 Task: Create new contact,   with mail id: 'DelilahJones@valeo.com', first name: 'Delilah', Last name: 'Jones', Job Title: Operations Coordinator, Phone number (617) 555-9012. Change life cycle stage to  'Lead' and lead status to 'New'. Add new company to the associated contact: www.fortum.in_x000D_
 and type: Prospect. Logged in from softage.1@softage.net
Action: Mouse moved to (83, 60)
Screenshot: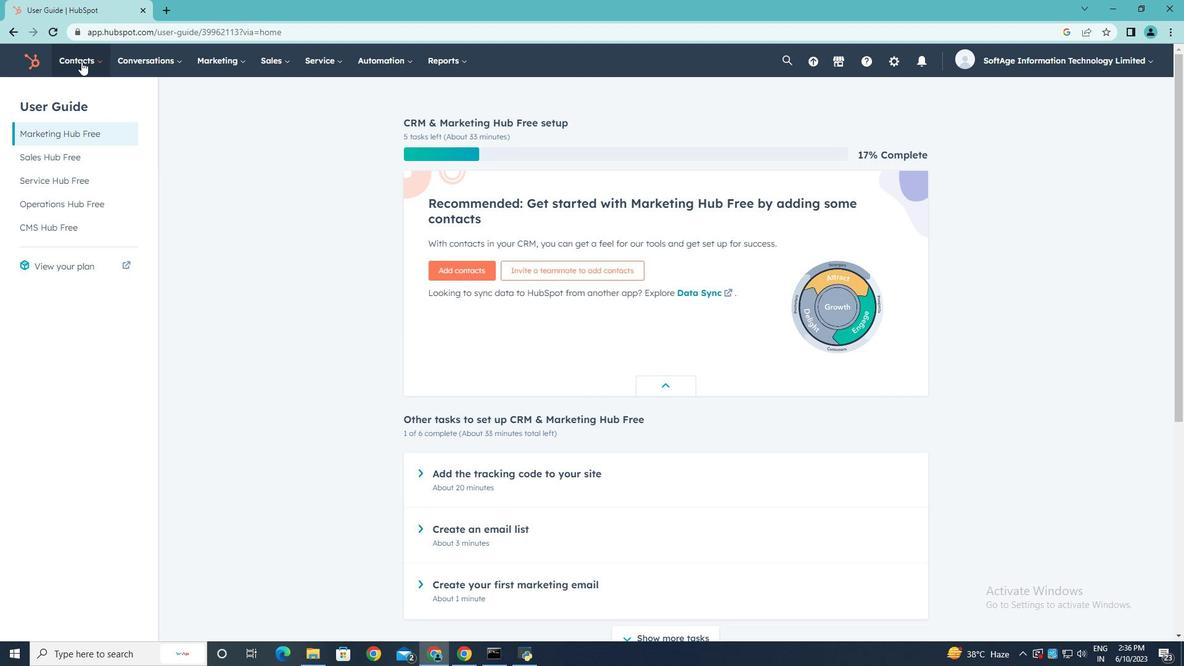 
Action: Mouse pressed left at (83, 60)
Screenshot: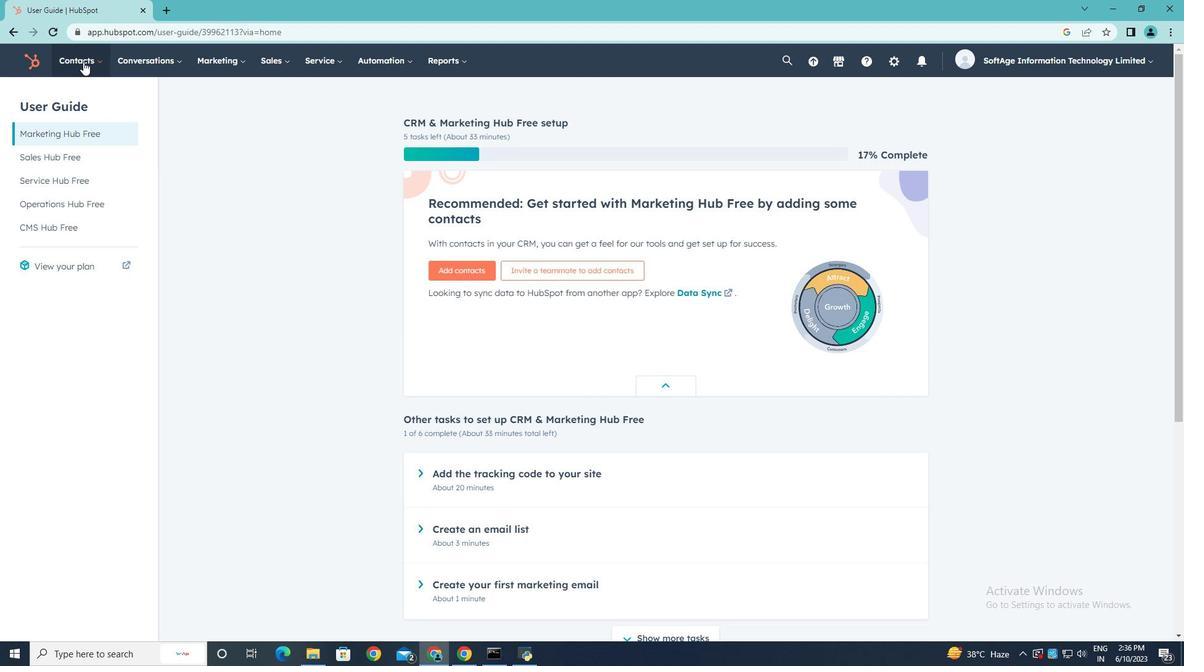 
Action: Mouse moved to (88, 92)
Screenshot: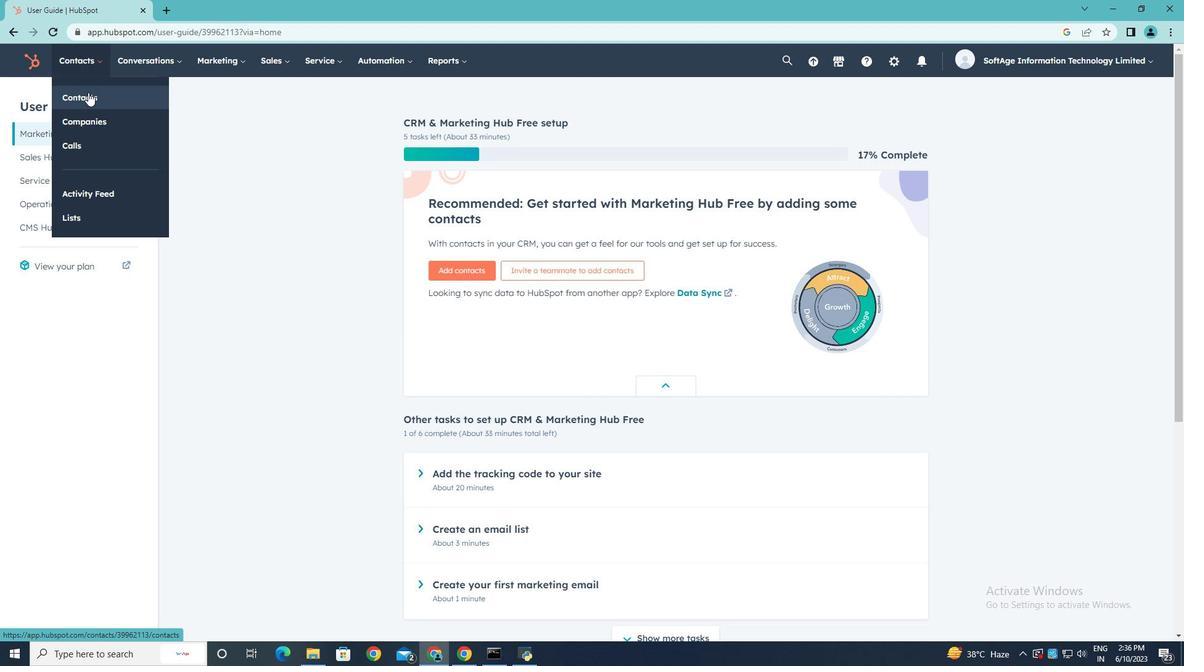 
Action: Mouse pressed left at (88, 92)
Screenshot: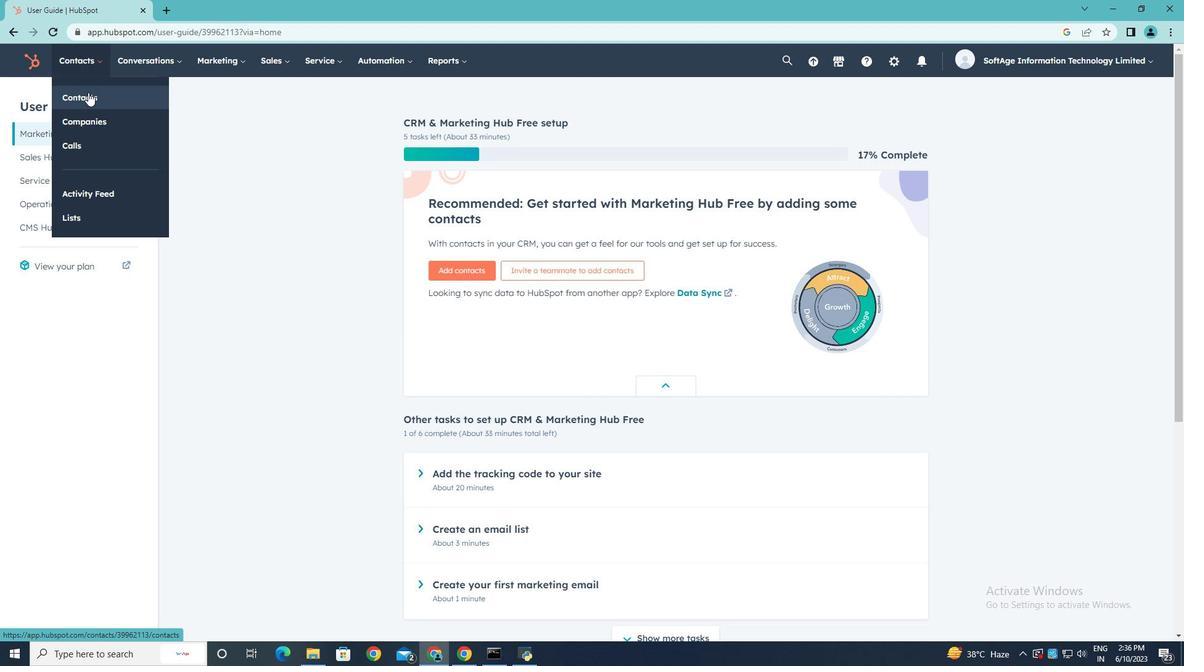 
Action: Mouse moved to (1121, 106)
Screenshot: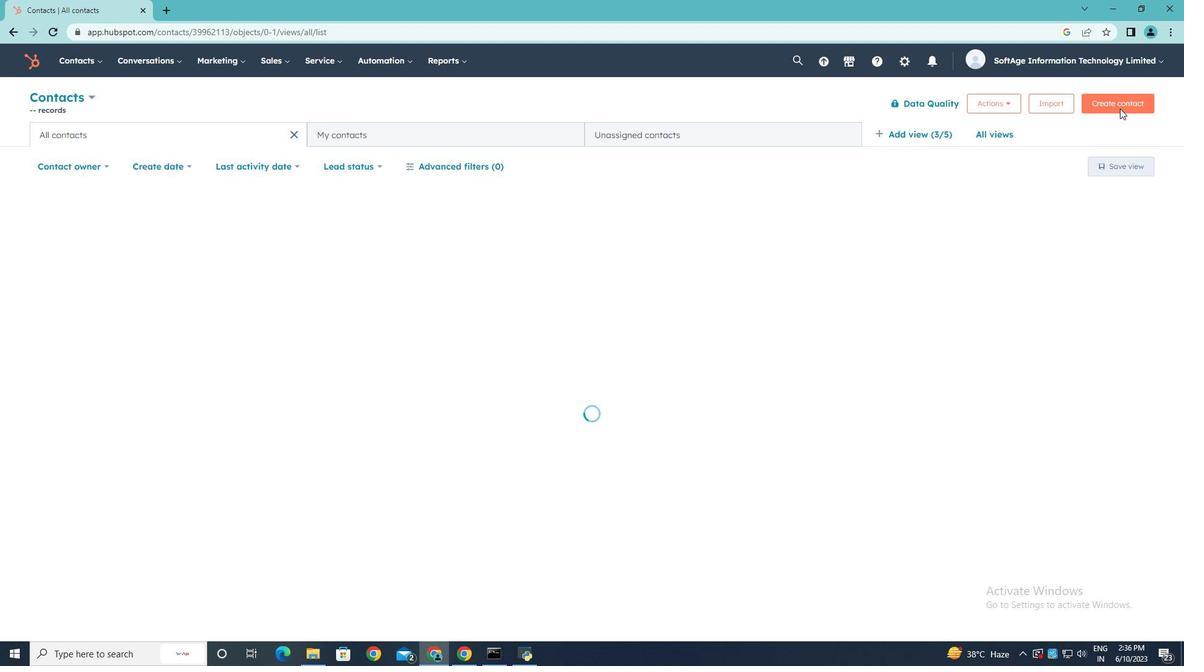
Action: Mouse pressed left at (1121, 106)
Screenshot: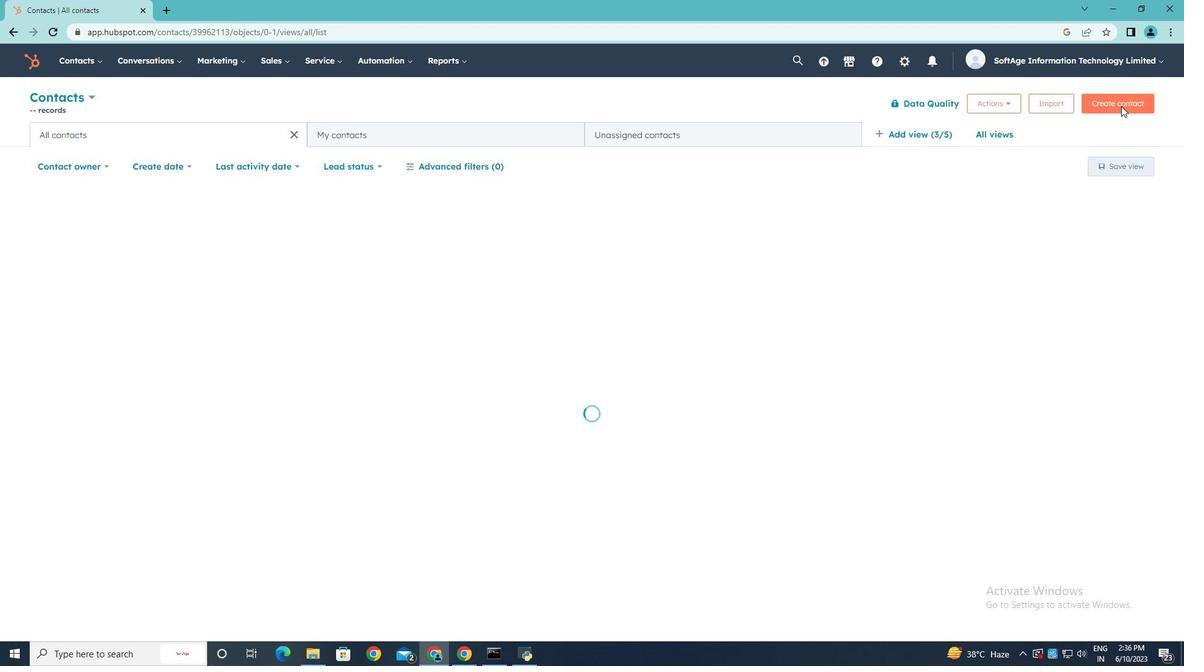
Action: Mouse moved to (890, 161)
Screenshot: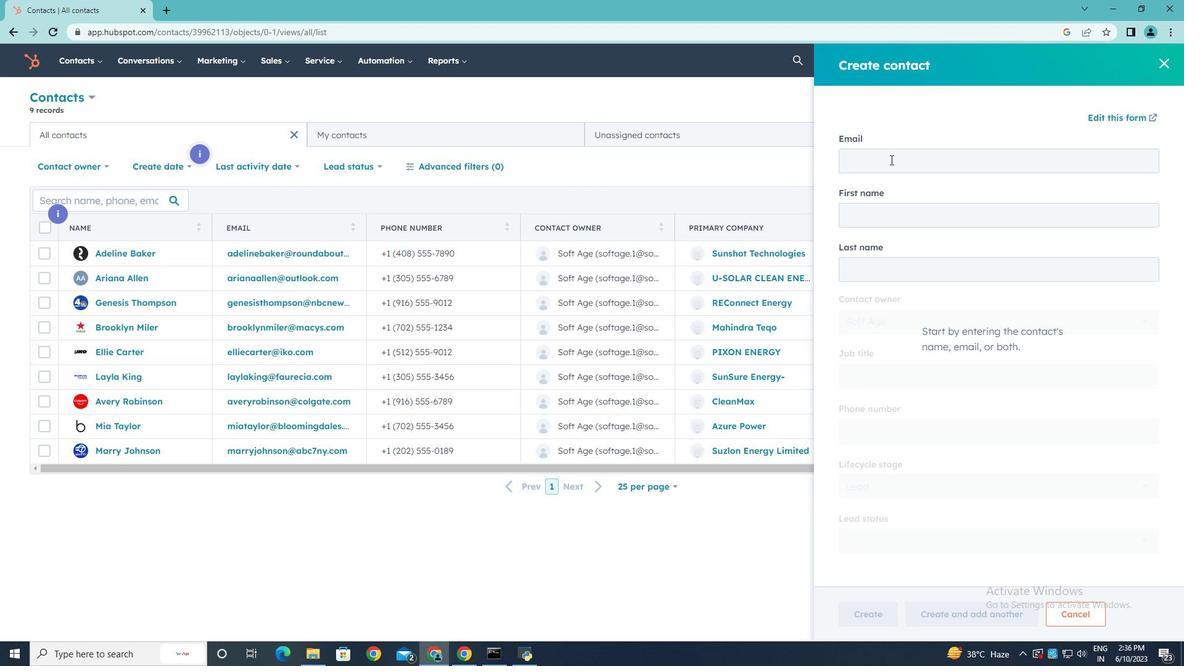 
Action: Mouse pressed left at (890, 161)
Screenshot: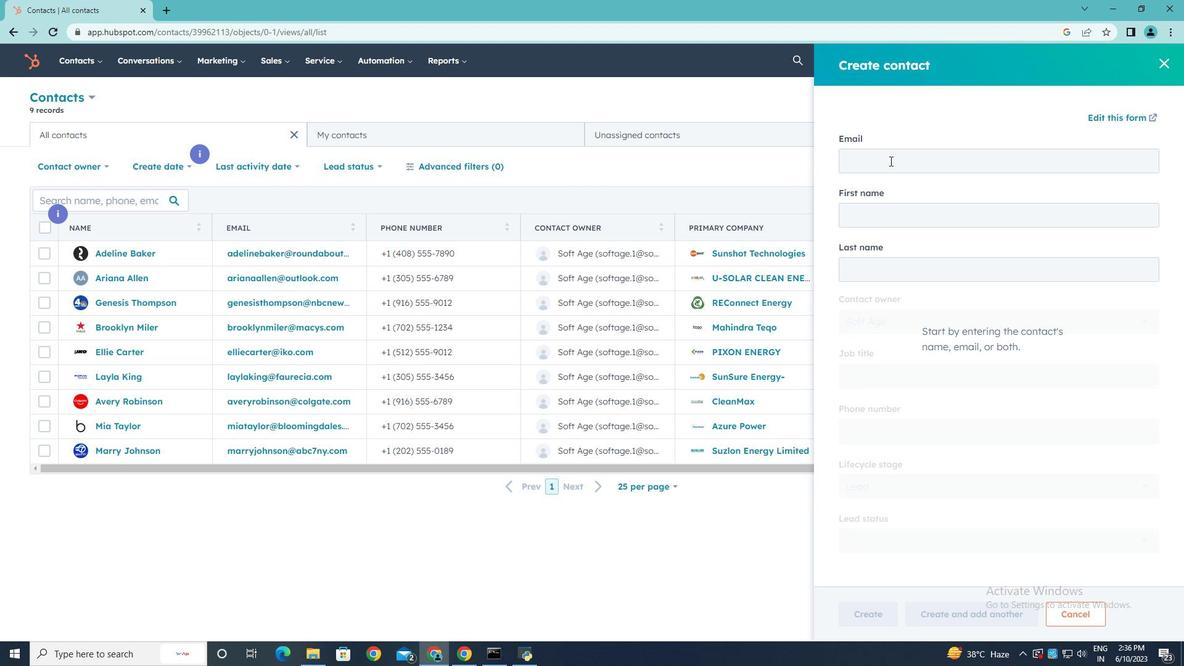 
Action: Key pressed <Key.shift>Delilah<Key.shift><Key.shift><Key.shift>Jones<Key.shift>@valeo.com
Screenshot: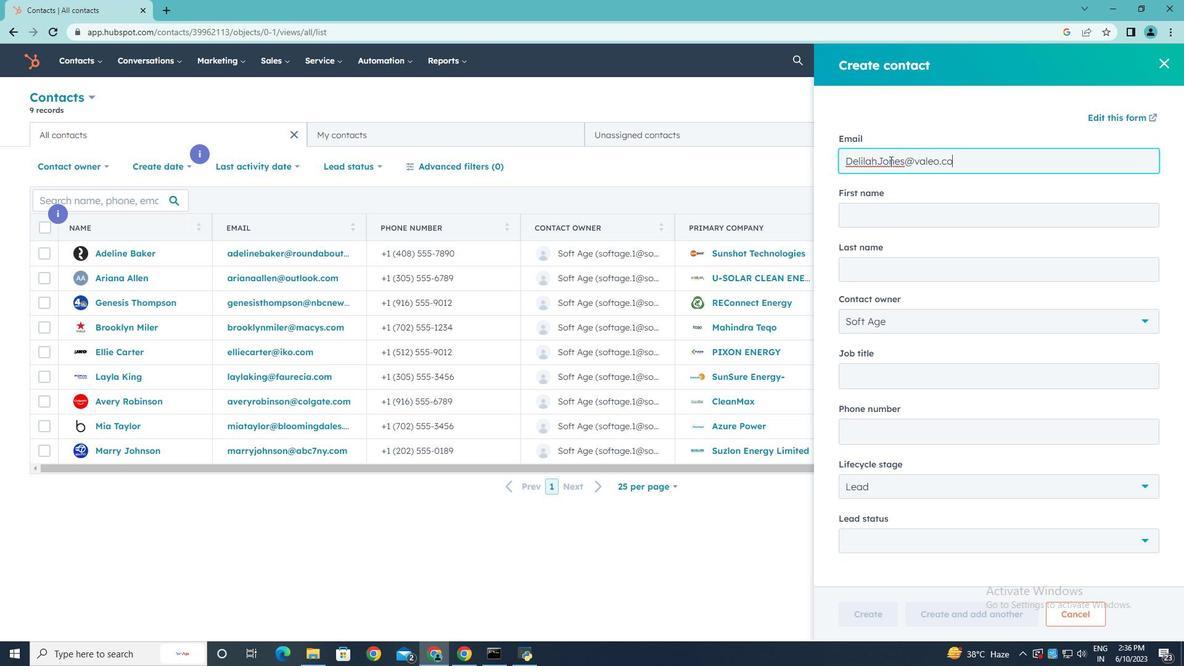 
Action: Mouse moved to (866, 211)
Screenshot: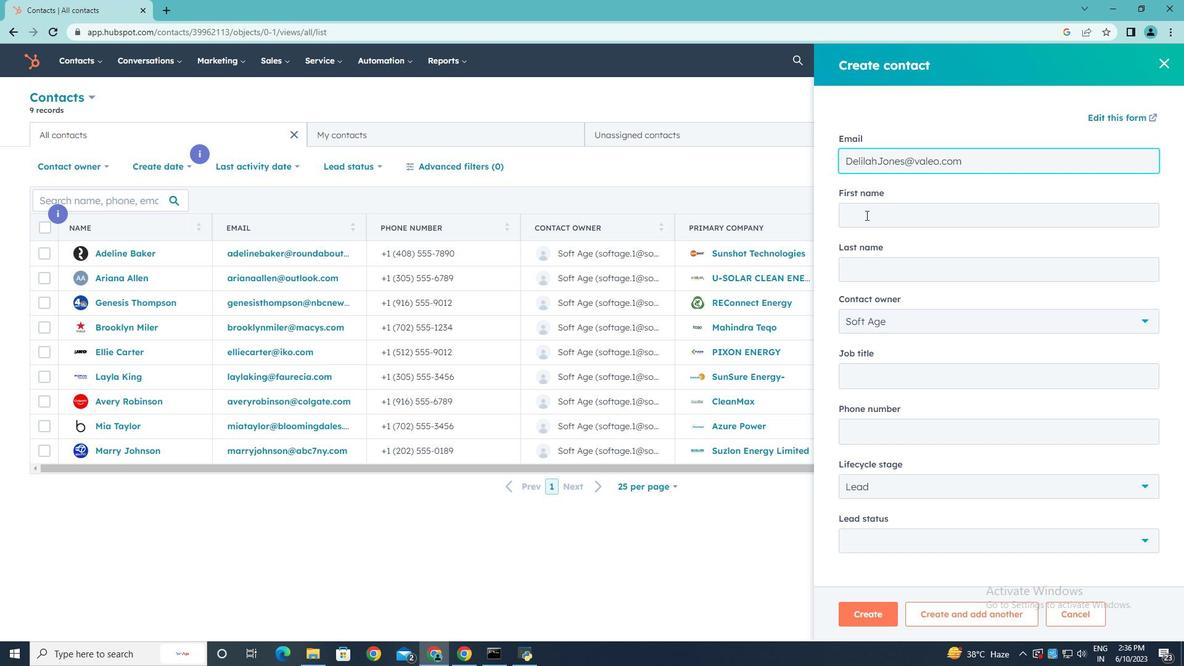 
Action: Mouse pressed left at (866, 211)
Screenshot: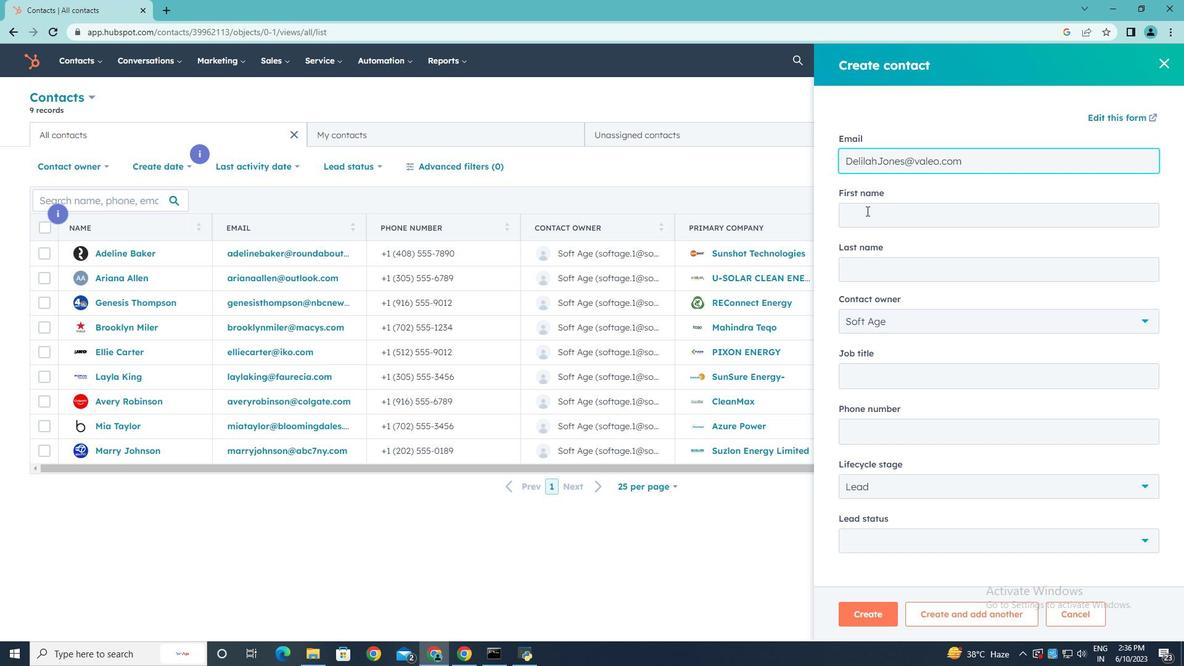 
Action: Key pressed <Key.shift>Delilah
Screenshot: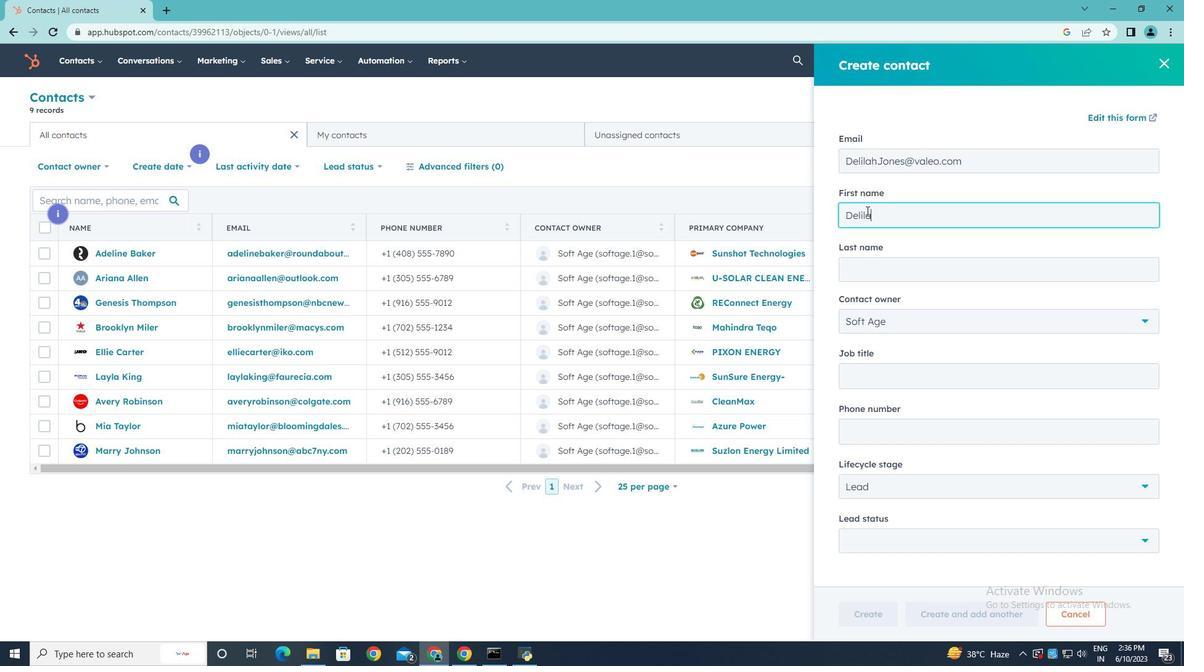 
Action: Mouse moved to (892, 270)
Screenshot: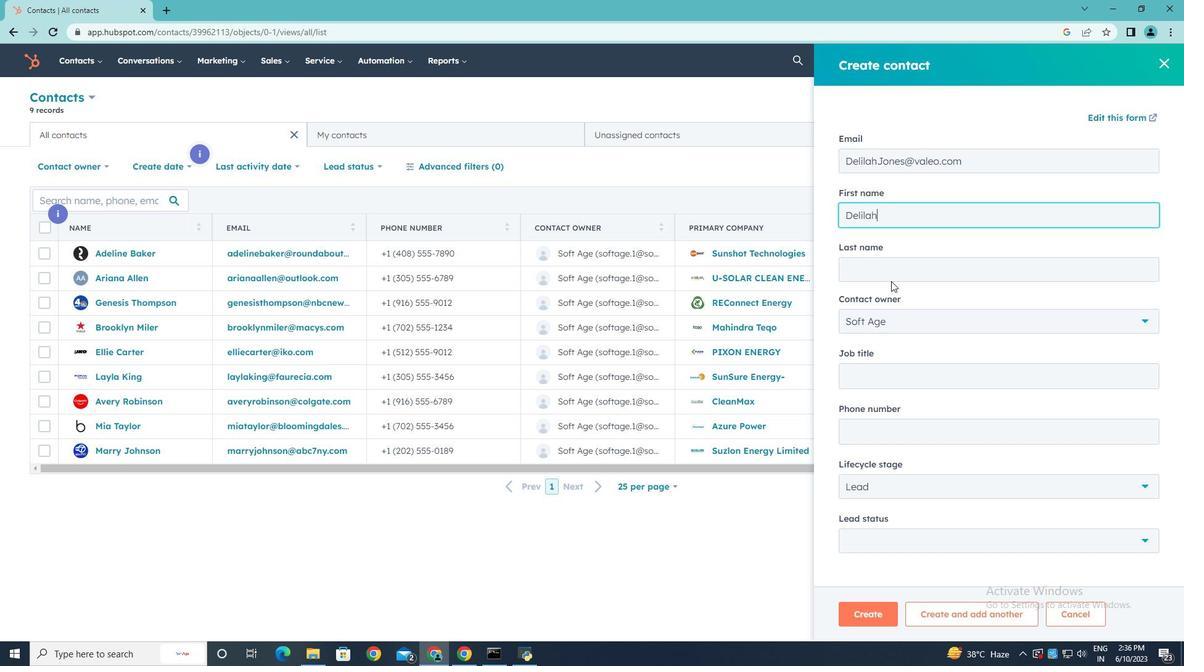 
Action: Mouse pressed left at (892, 270)
Screenshot: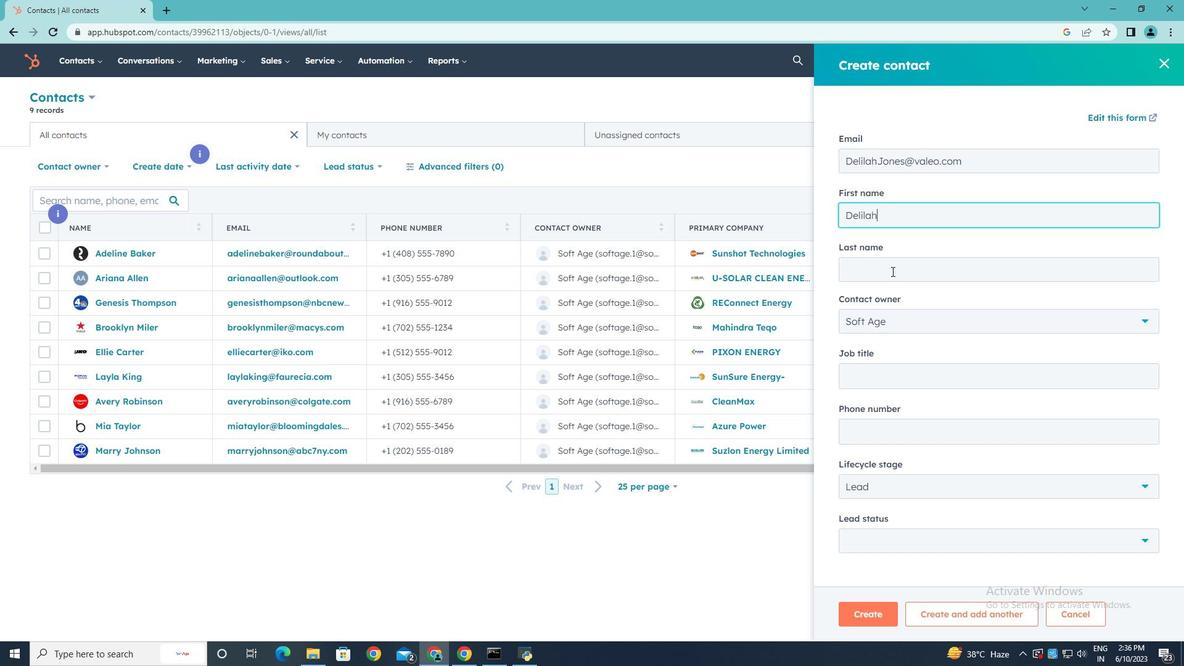 
Action: Key pressed <Key.shift>Jones
Screenshot: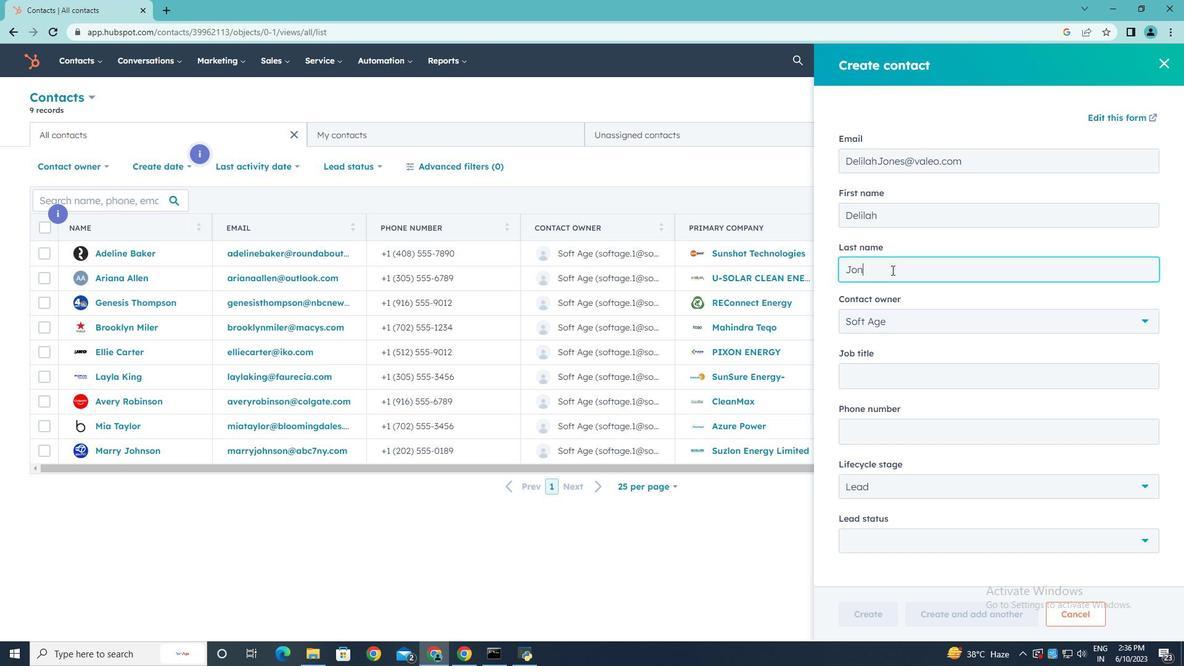 
Action: Mouse moved to (1047, 377)
Screenshot: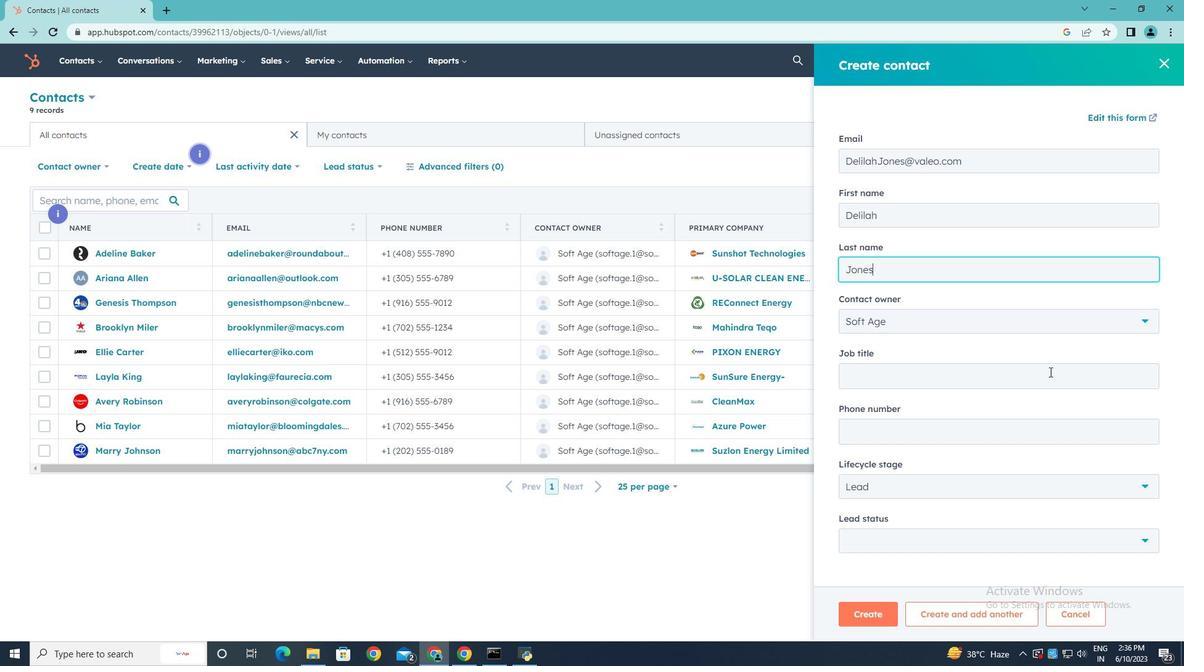 
Action: Mouse pressed left at (1047, 377)
Screenshot: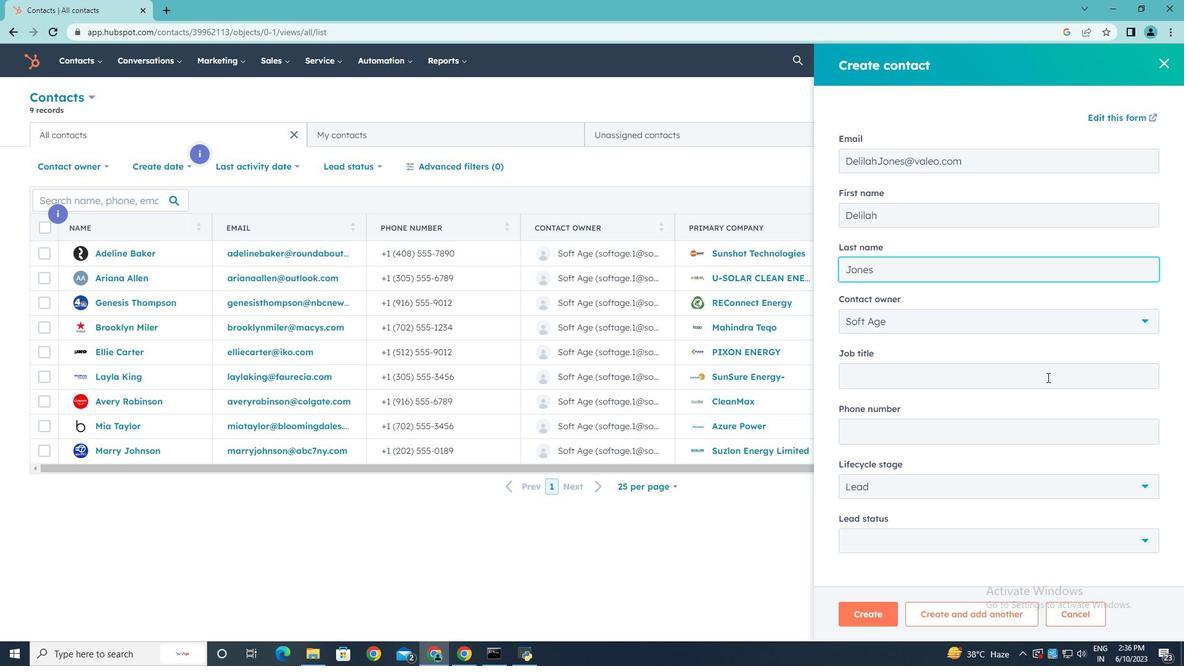 
Action: Key pressed <Key.shift><Key.shift><Key.shift><Key.shift><Key.shift><Key.shift><Key.shift><Key.shift><Key.shift><Key.shift><Key.shift><Key.shift><Key.shift>Operations<Key.space><Key.shift>Coordinator
Screenshot: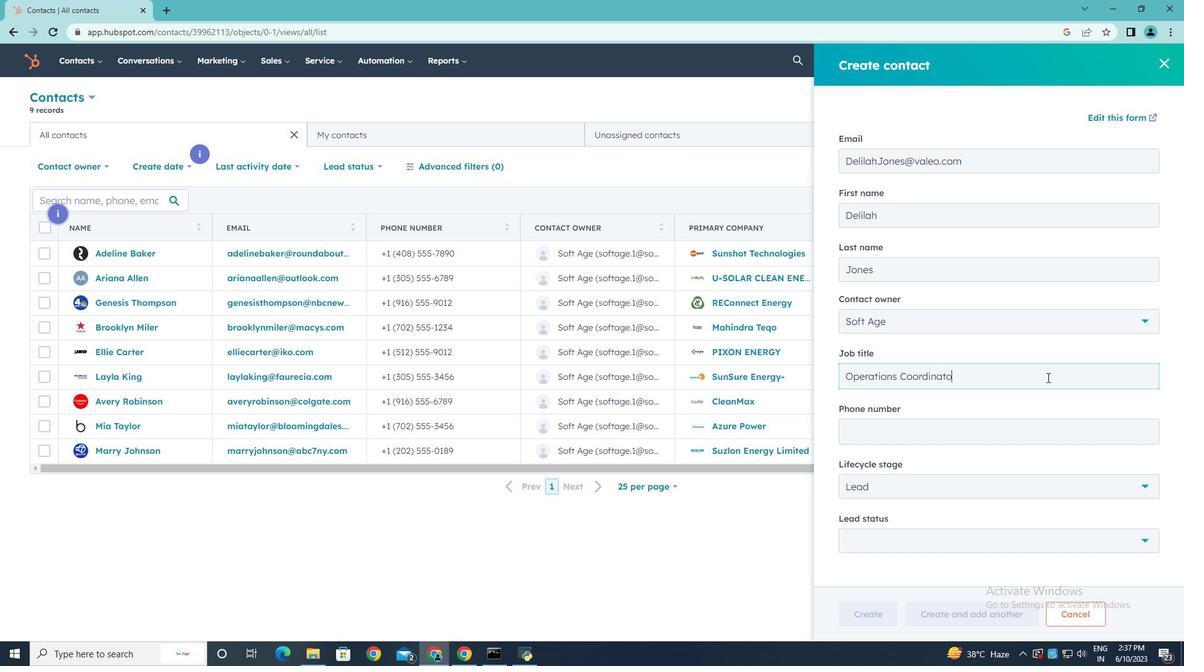 
Action: Mouse moved to (991, 434)
Screenshot: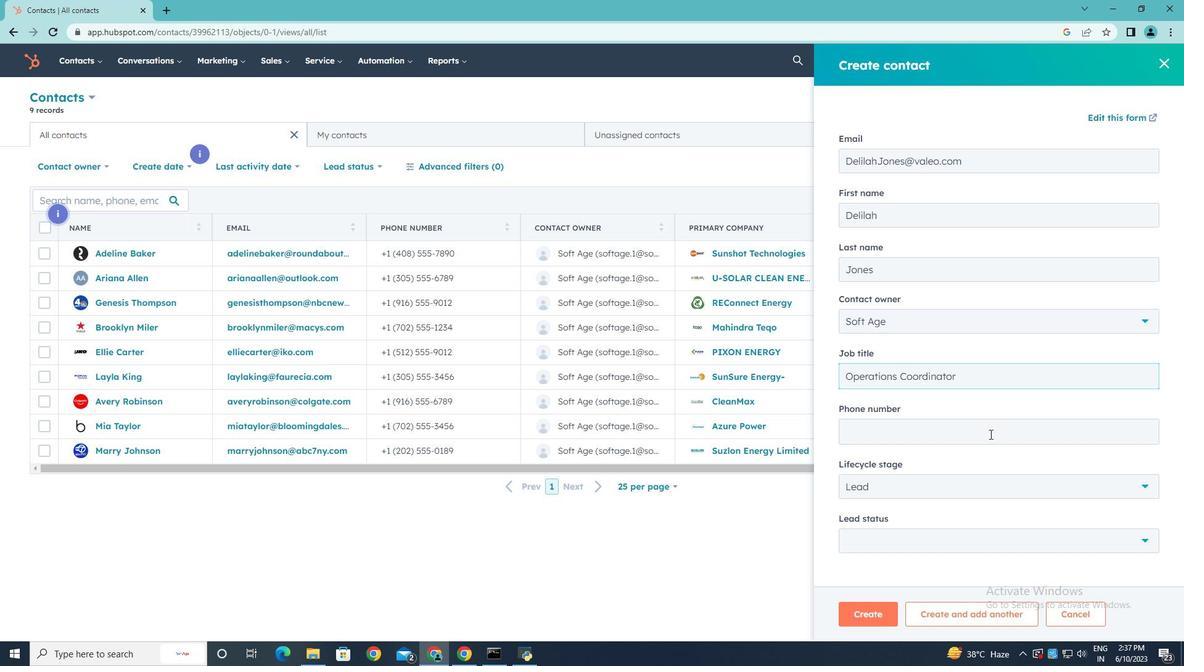 
Action: Mouse pressed left at (991, 434)
Screenshot: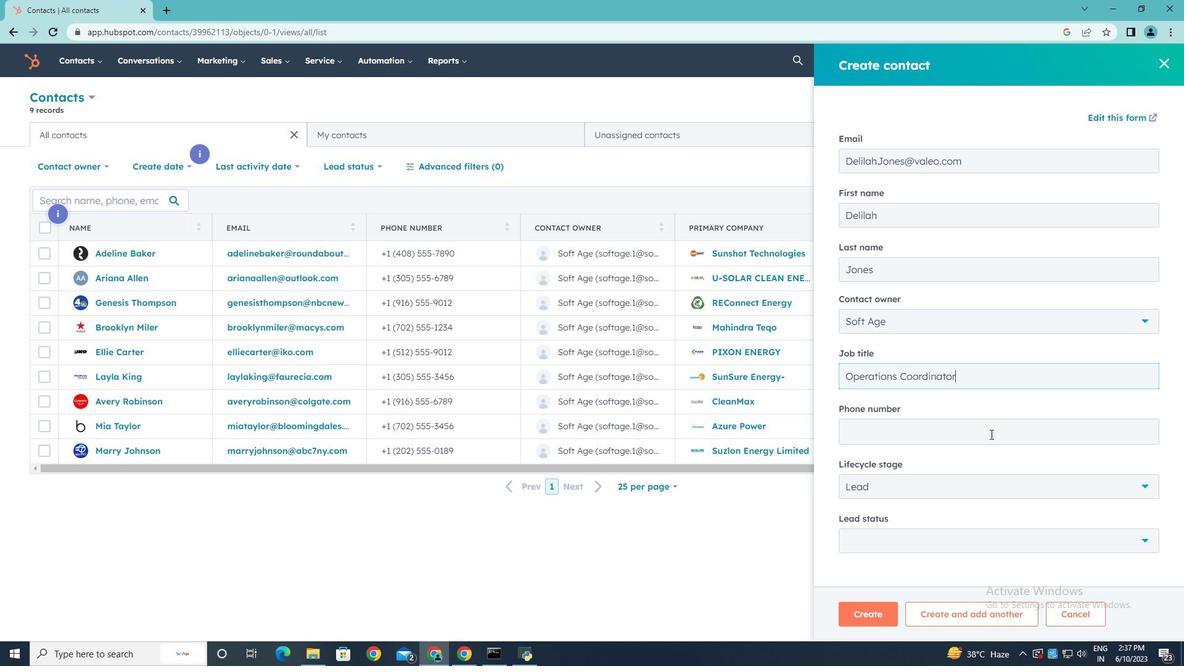 
Action: Key pressed 617555
Screenshot: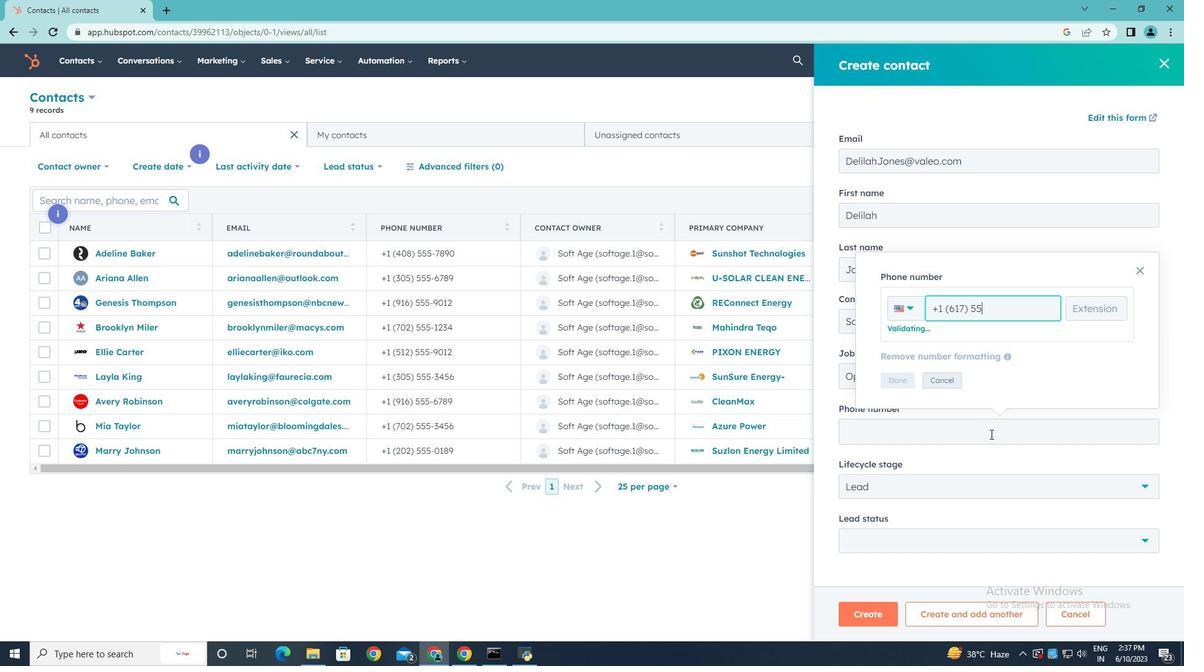 
Action: Mouse moved to (994, 433)
Screenshot: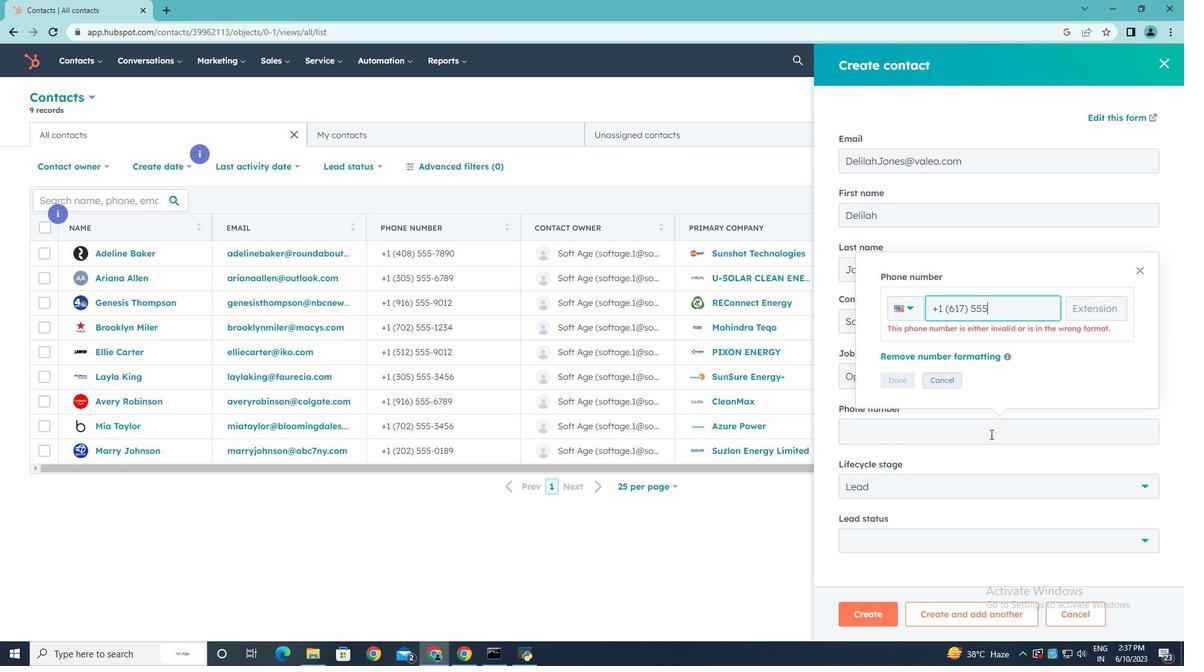 
Action: Key pressed 9012
Screenshot: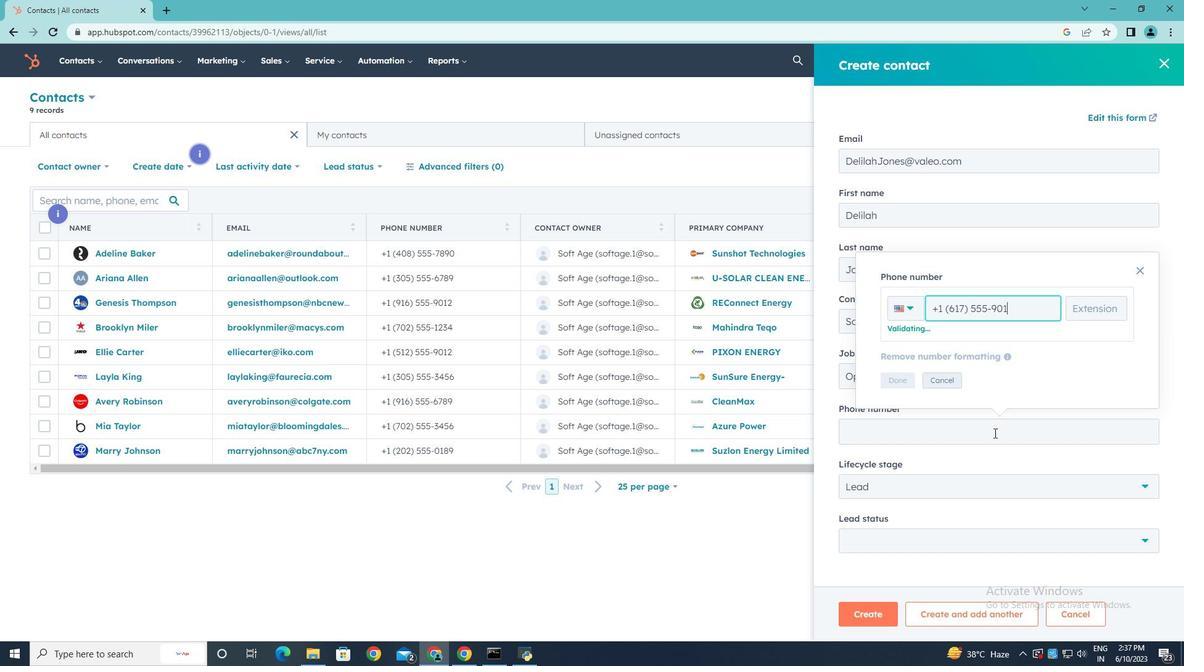 
Action: Mouse moved to (894, 381)
Screenshot: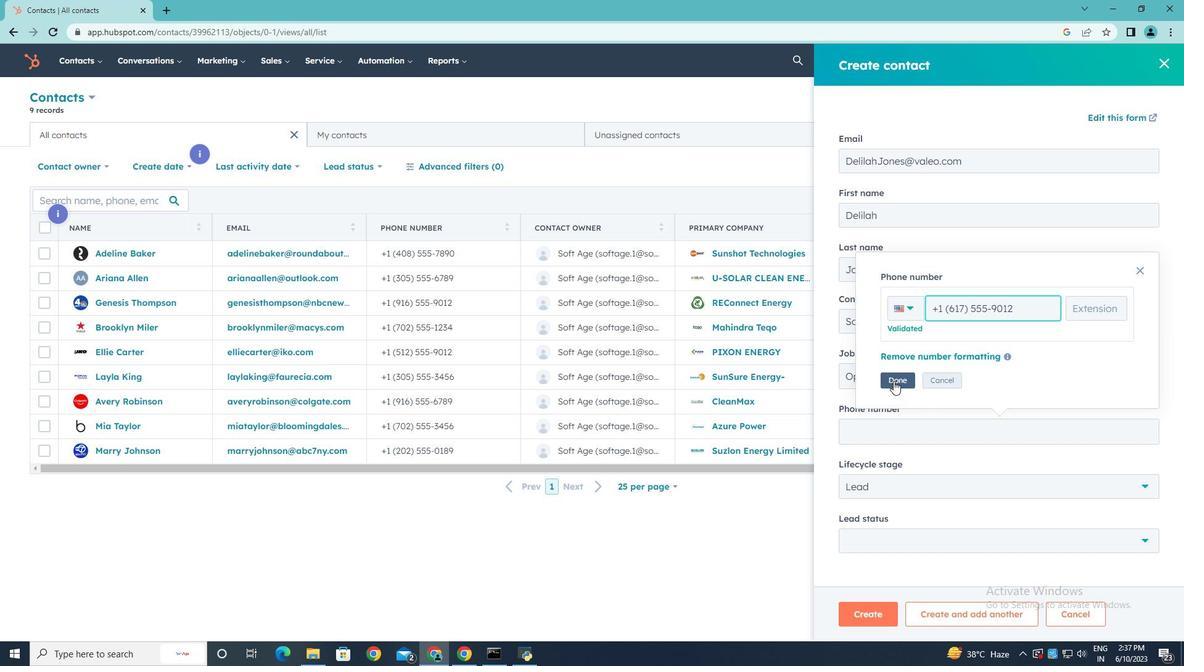 
Action: Mouse pressed left at (894, 381)
Screenshot: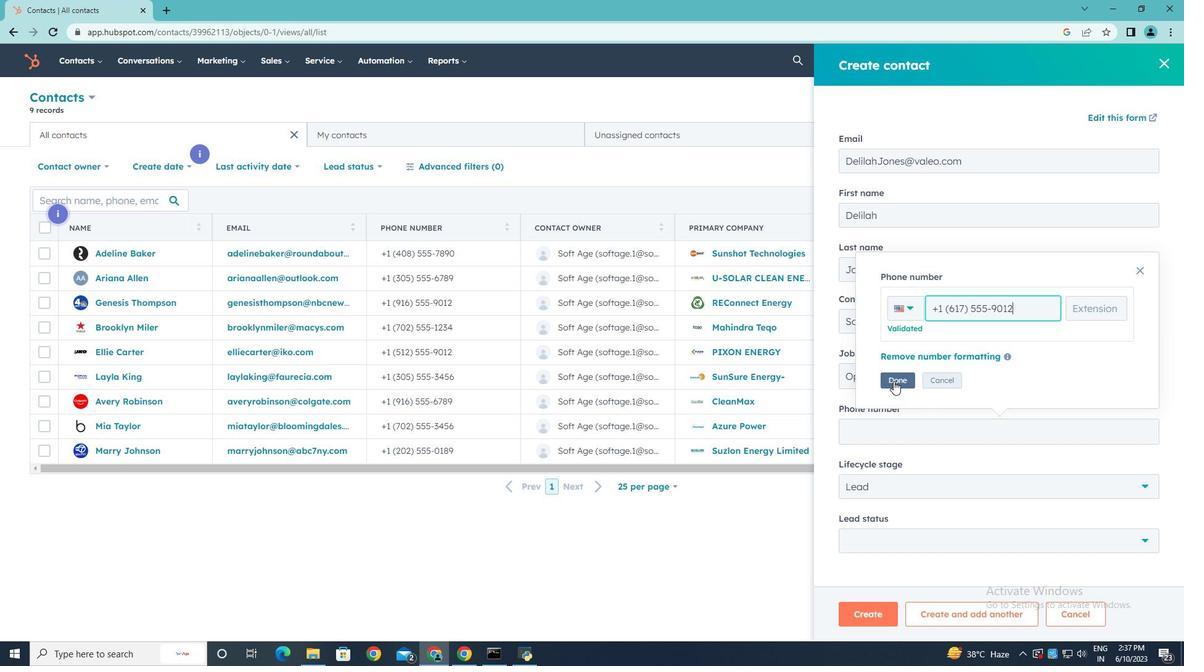 
Action: Mouse moved to (1088, 483)
Screenshot: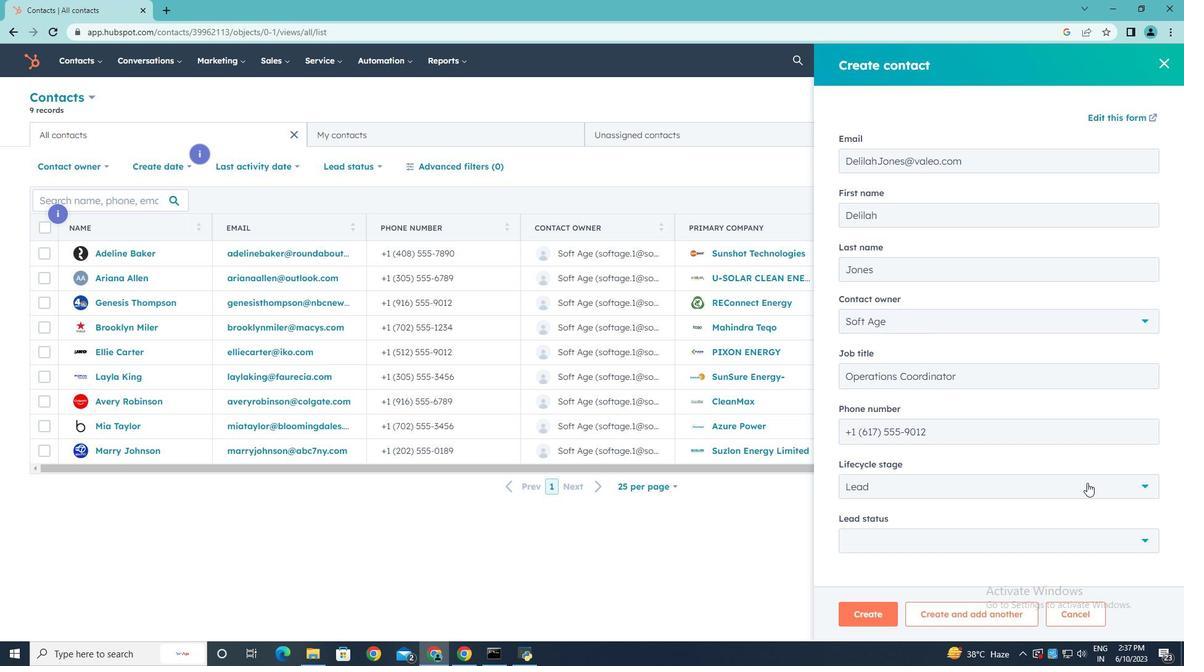 
Action: Mouse pressed left at (1088, 483)
Screenshot: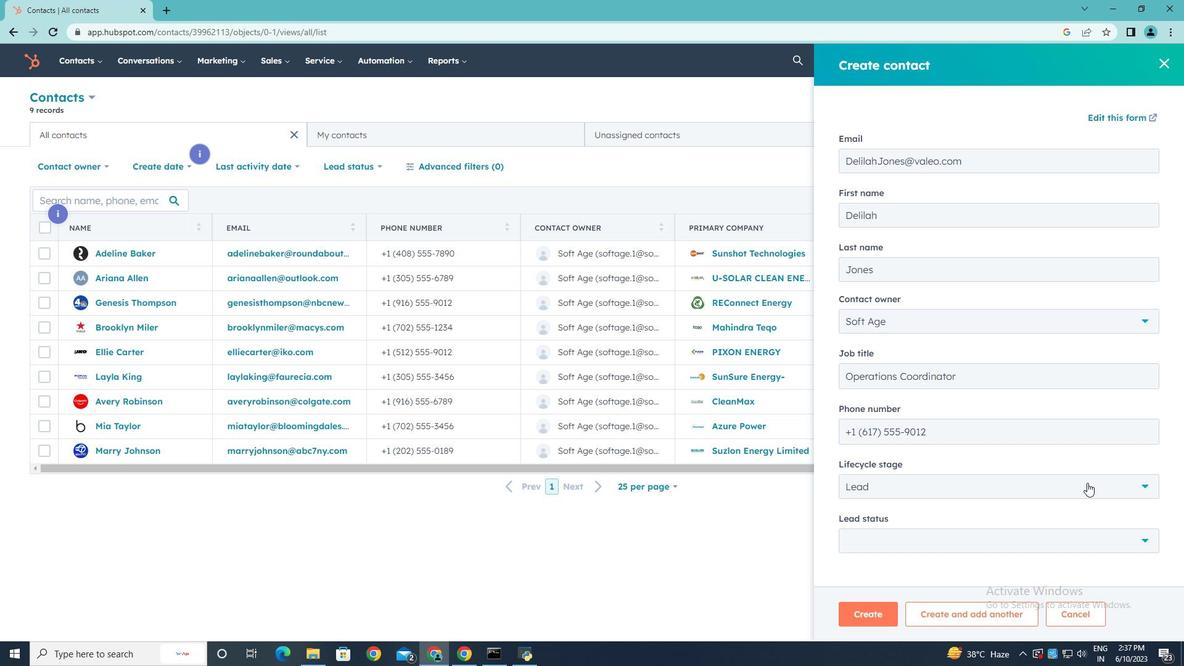 
Action: Mouse moved to (912, 368)
Screenshot: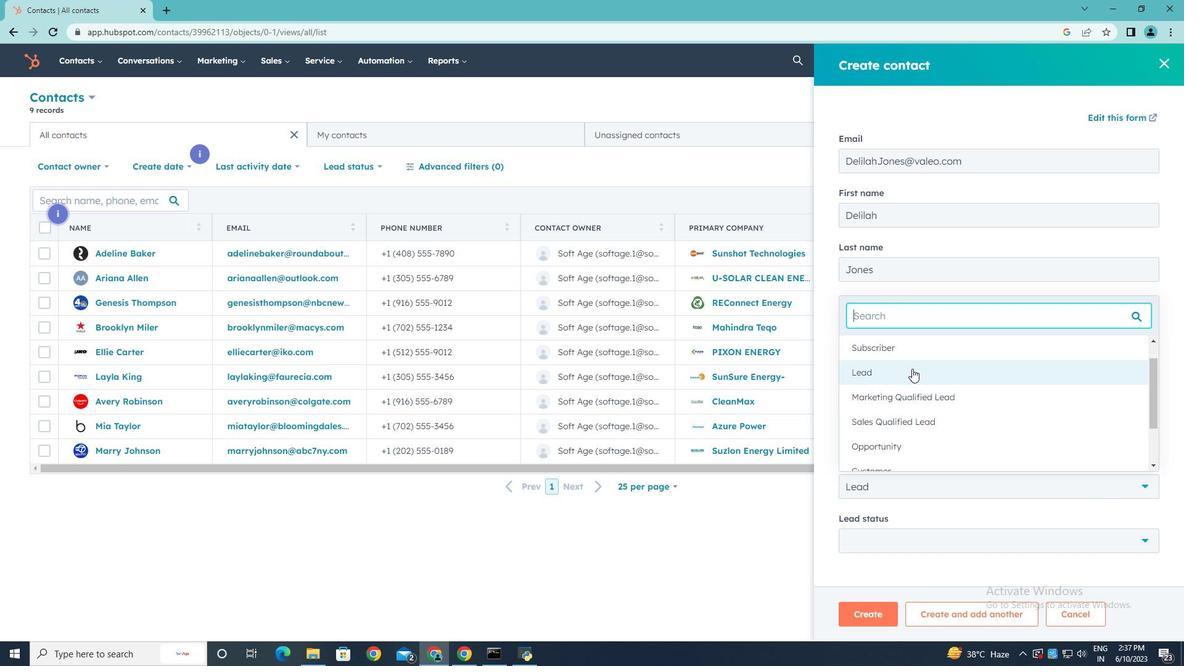 
Action: Mouse pressed left at (912, 368)
Screenshot: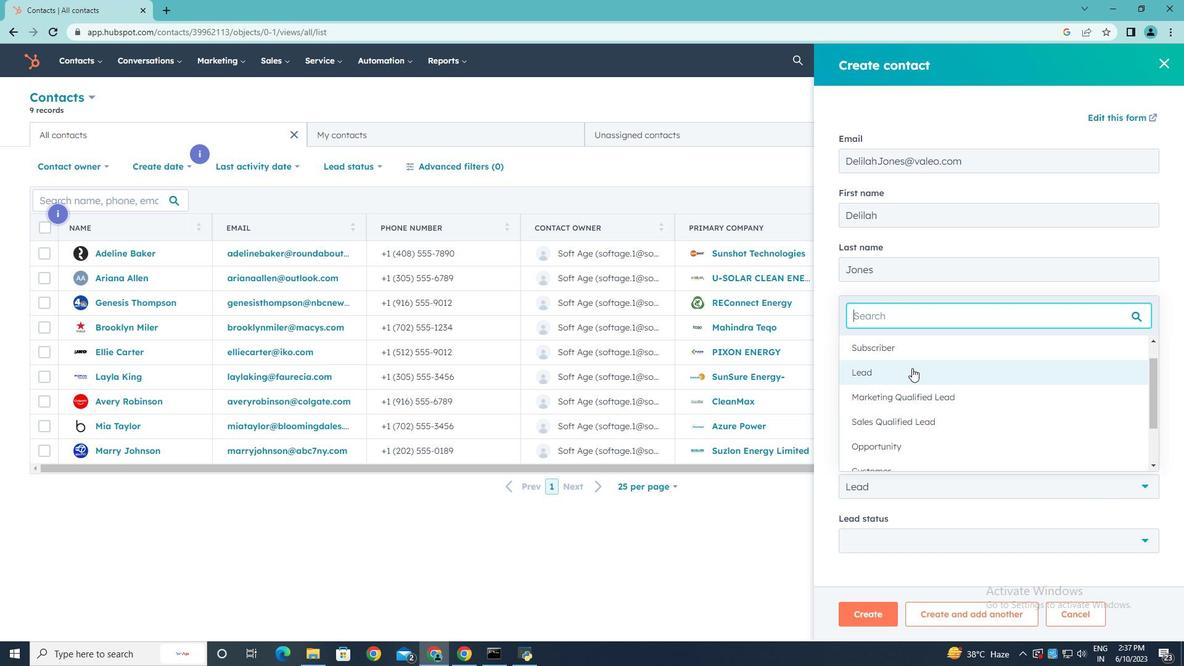 
Action: Mouse moved to (949, 473)
Screenshot: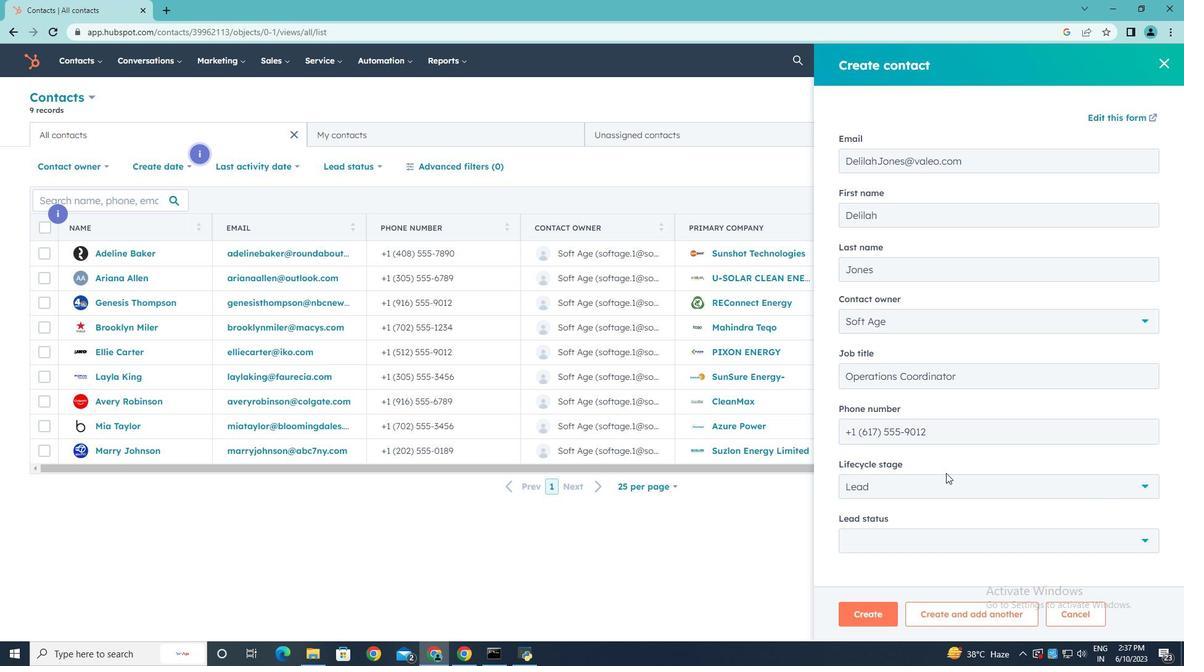 
Action: Mouse scrolled (949, 473) with delta (0, 0)
Screenshot: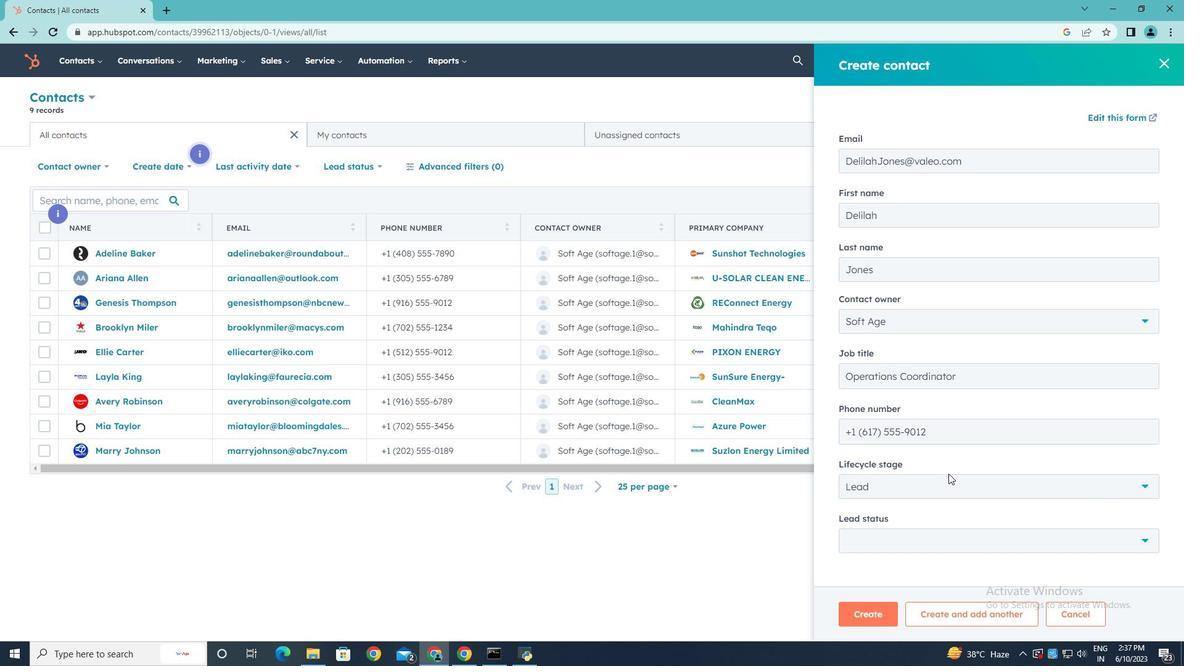 
Action: Mouse scrolled (949, 473) with delta (0, 0)
Screenshot: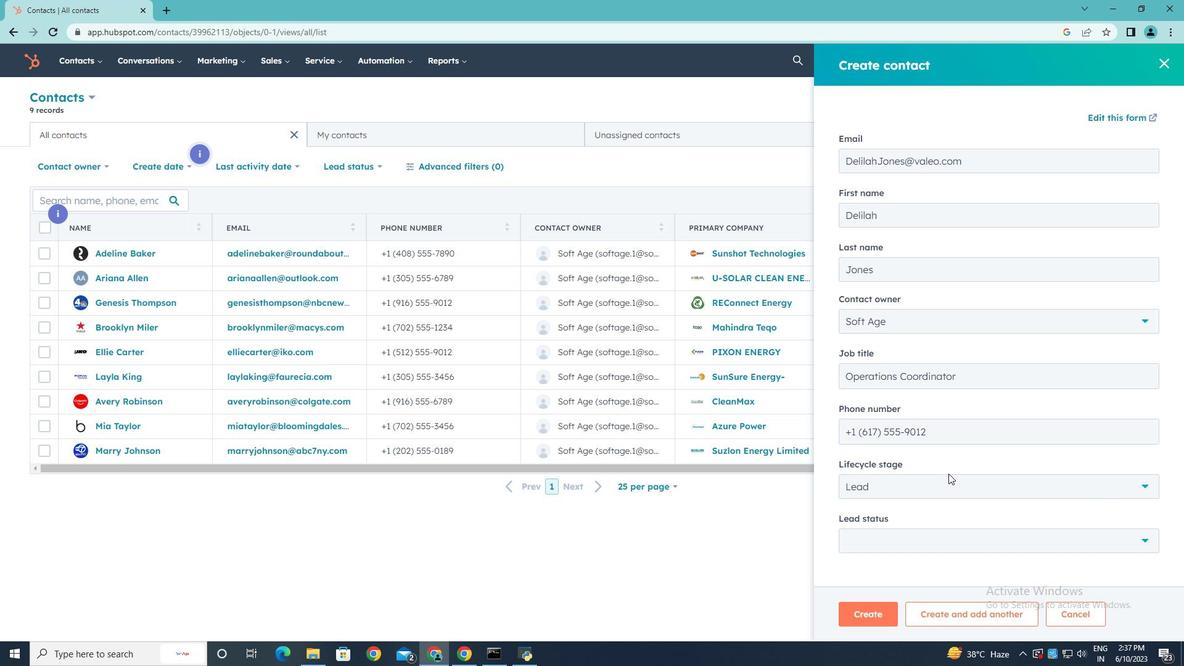 
Action: Mouse moved to (963, 539)
Screenshot: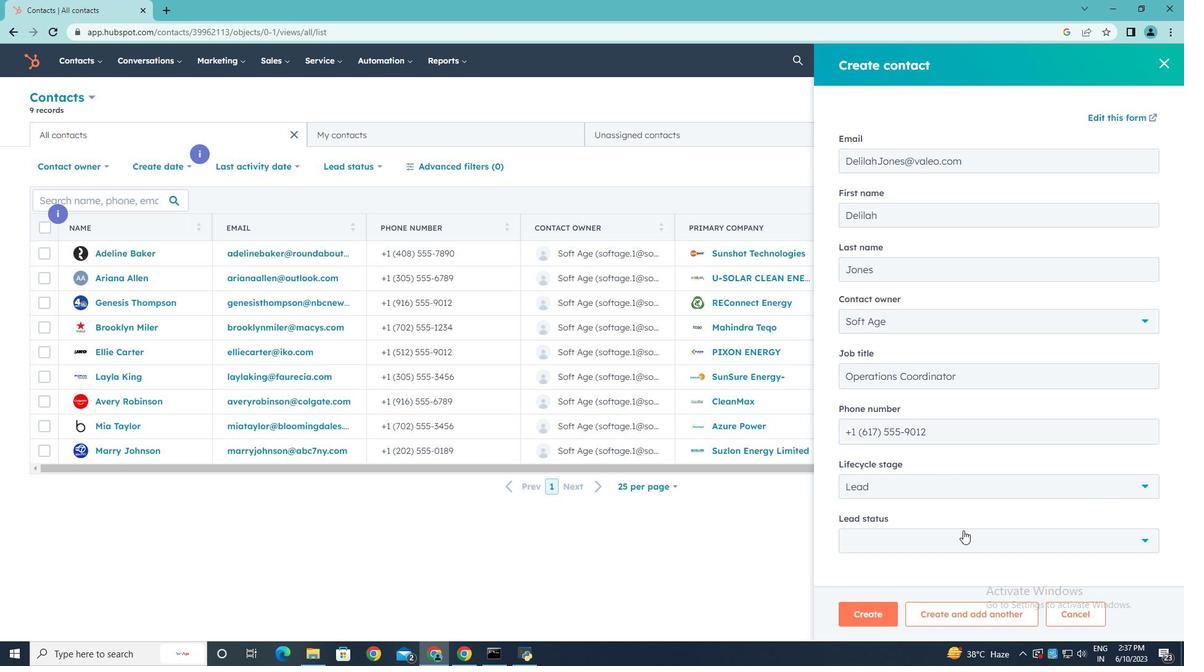 
Action: Mouse pressed left at (963, 539)
Screenshot: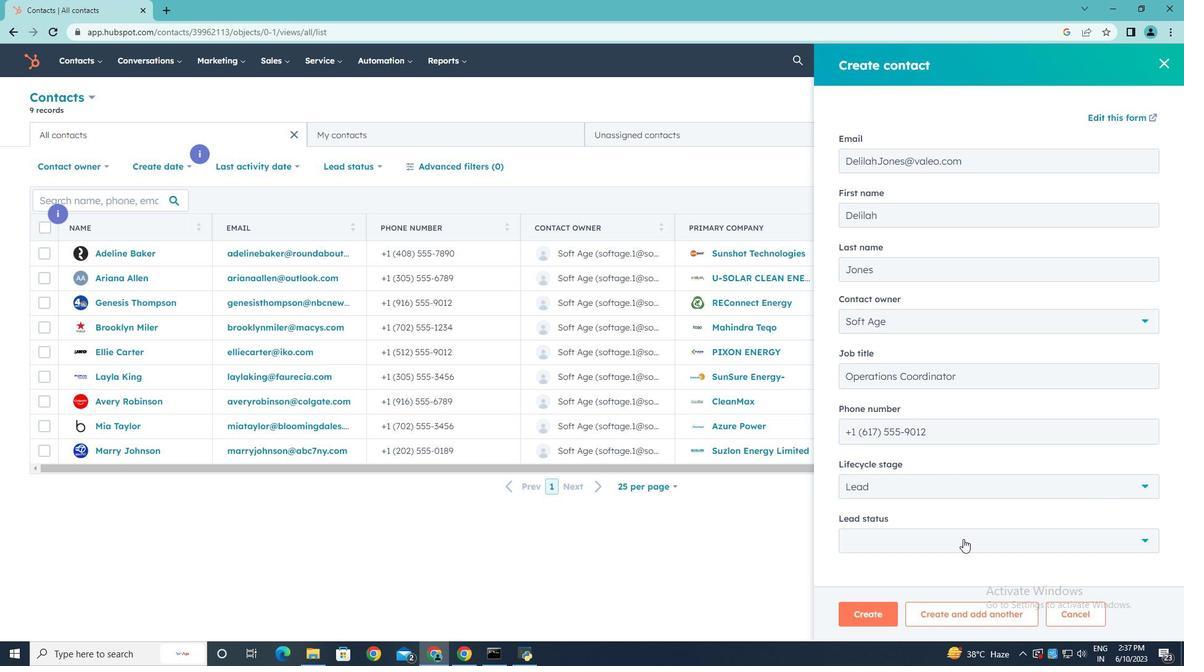 
Action: Mouse moved to (908, 432)
Screenshot: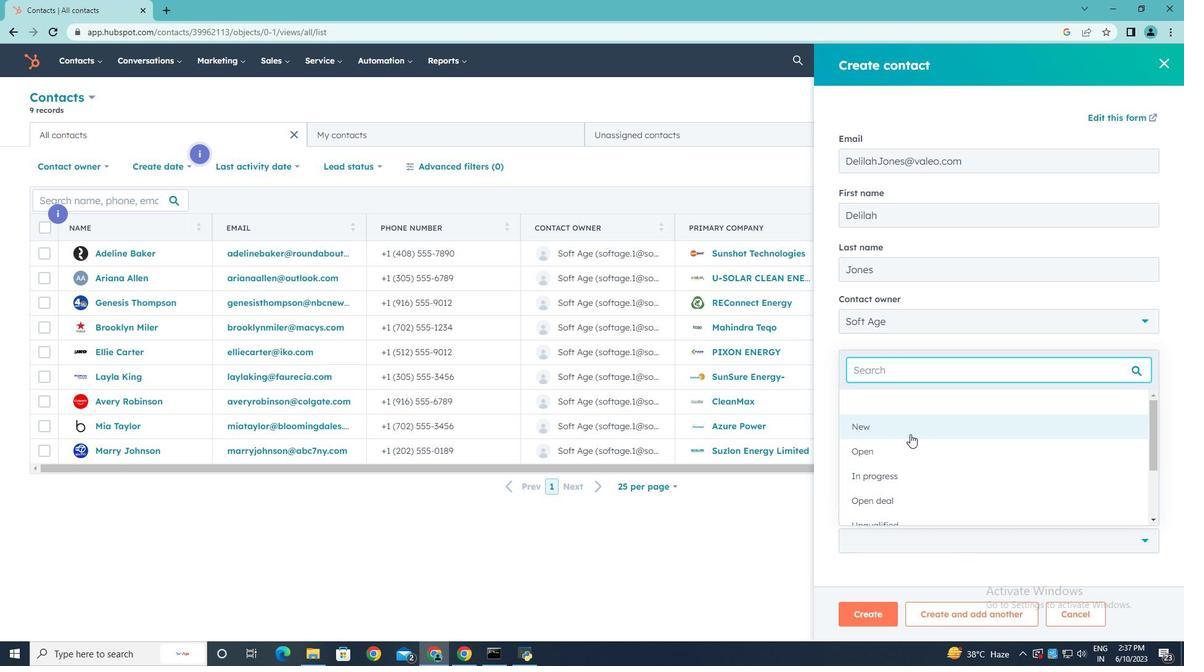 
Action: Mouse pressed left at (908, 432)
Screenshot: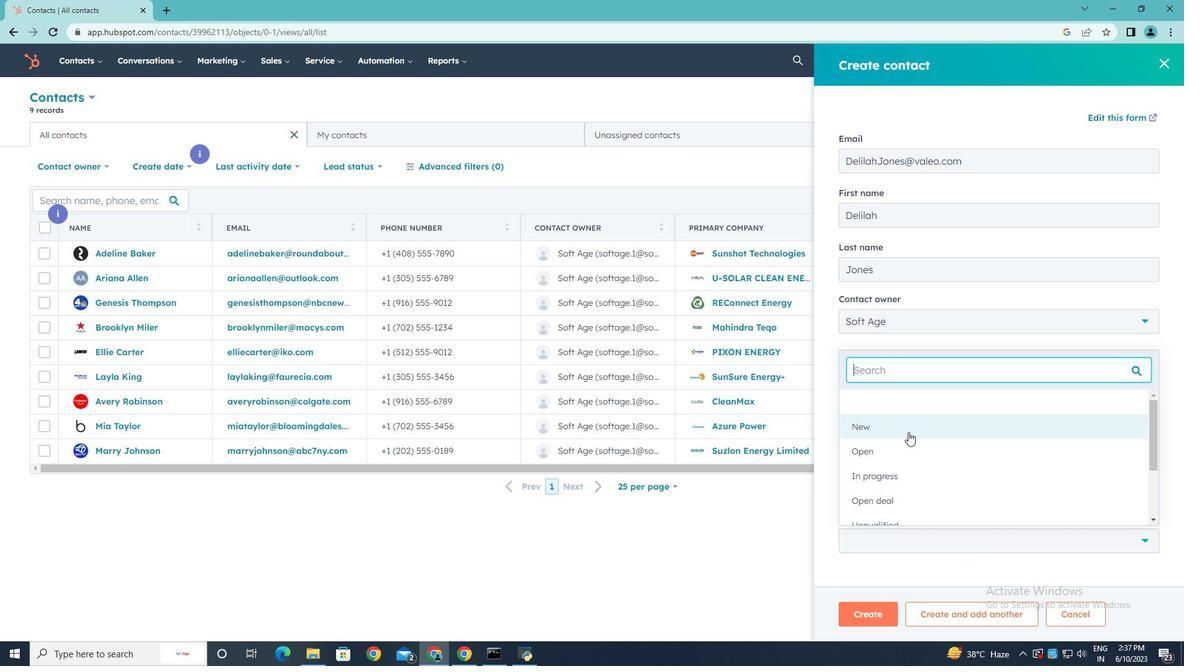 
Action: Mouse moved to (872, 618)
Screenshot: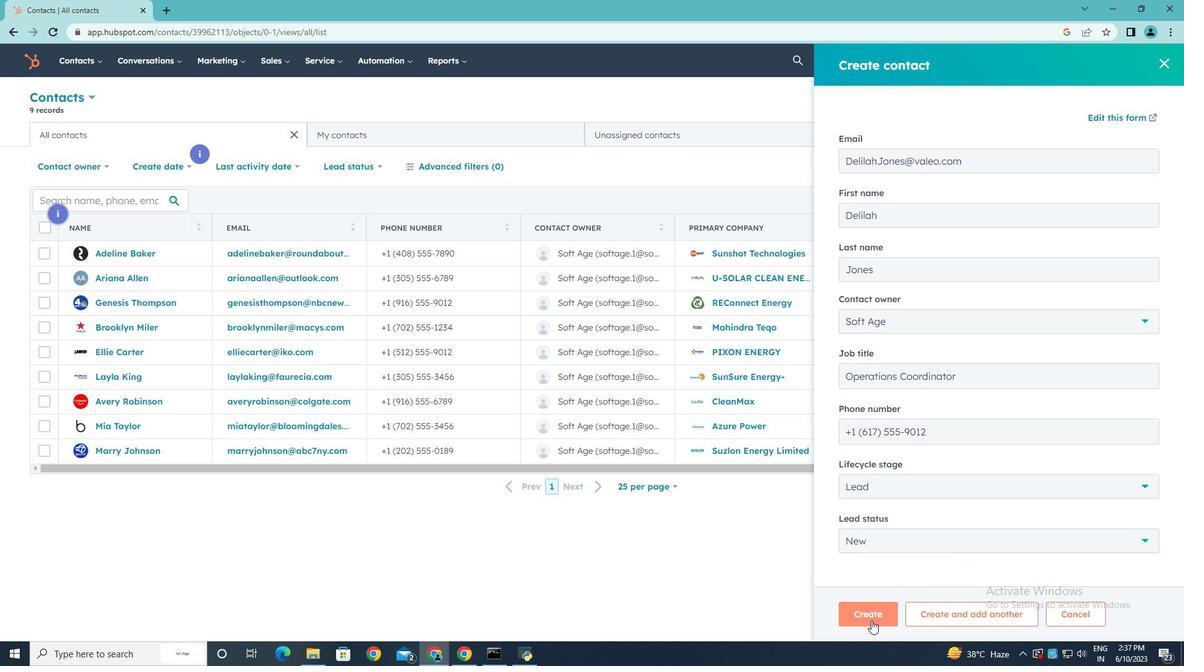 
Action: Mouse pressed left at (872, 618)
Screenshot: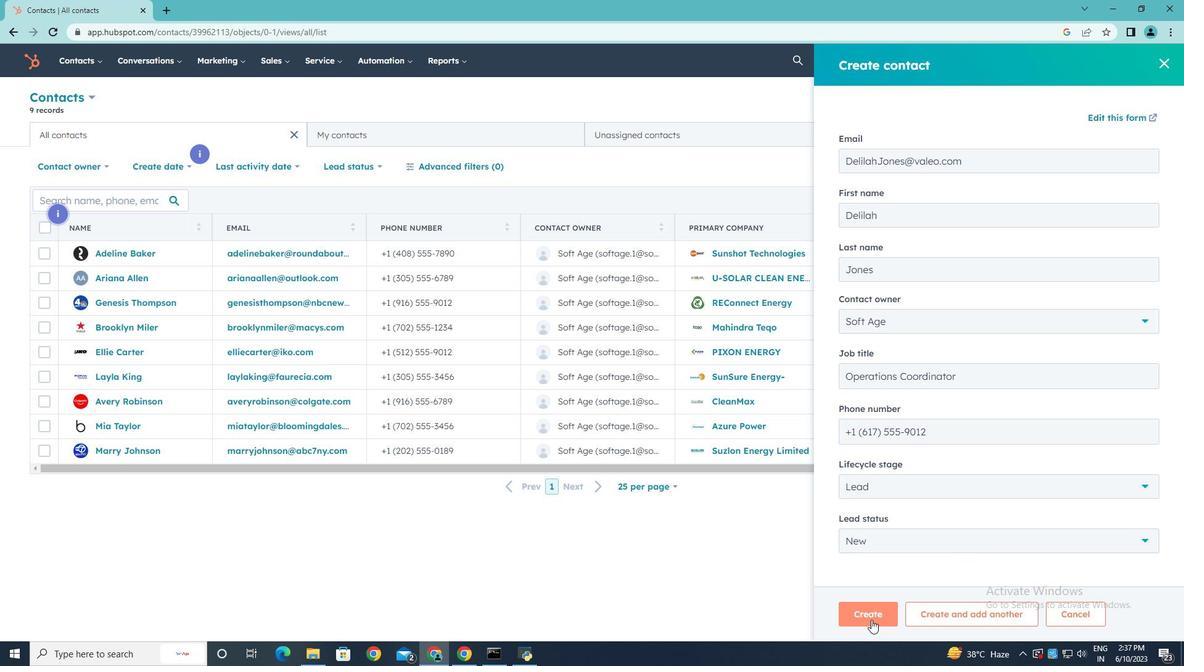 
Action: Mouse moved to (833, 396)
Screenshot: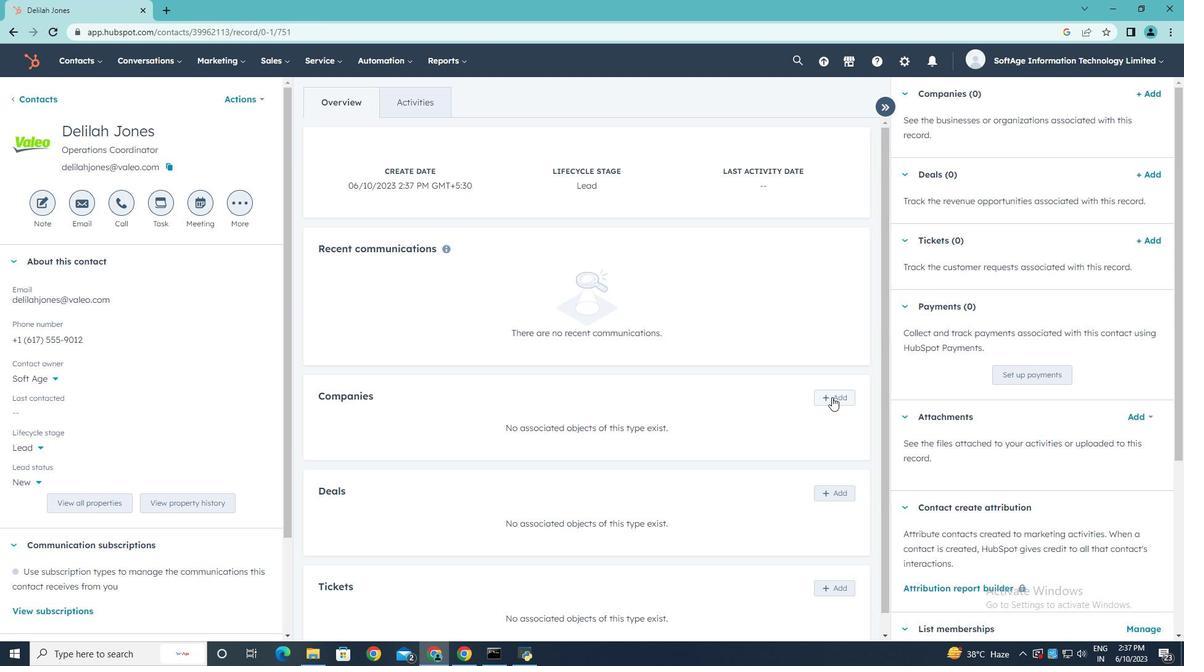 
Action: Mouse pressed left at (833, 396)
Screenshot: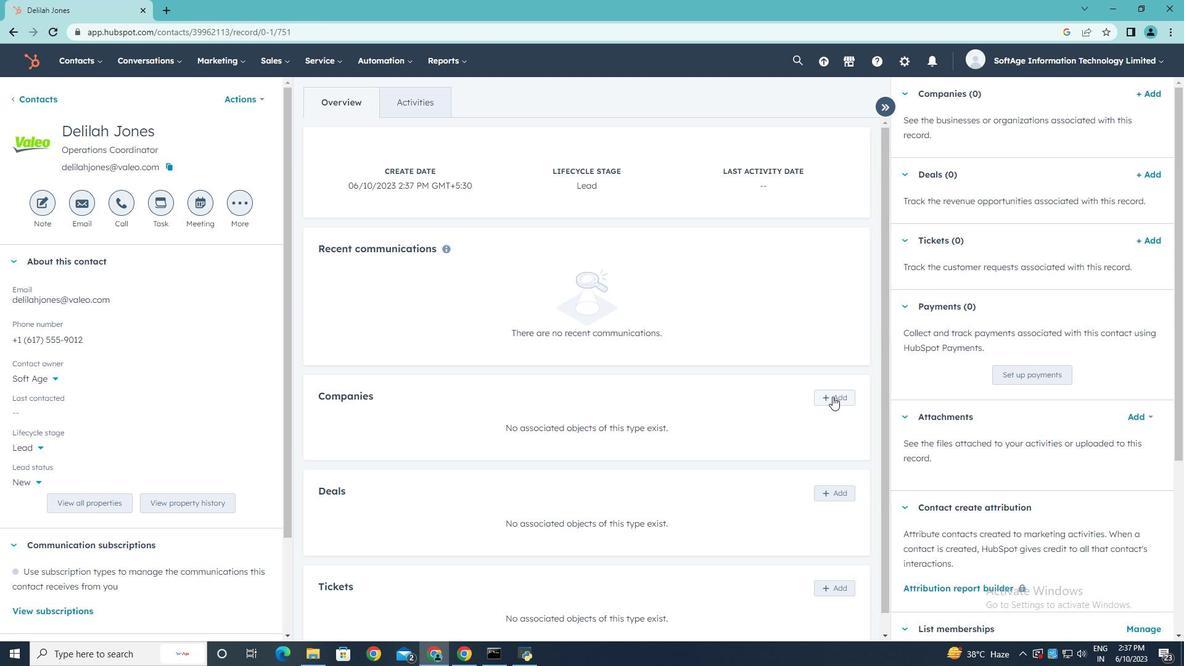 
Action: Mouse moved to (921, 126)
Screenshot: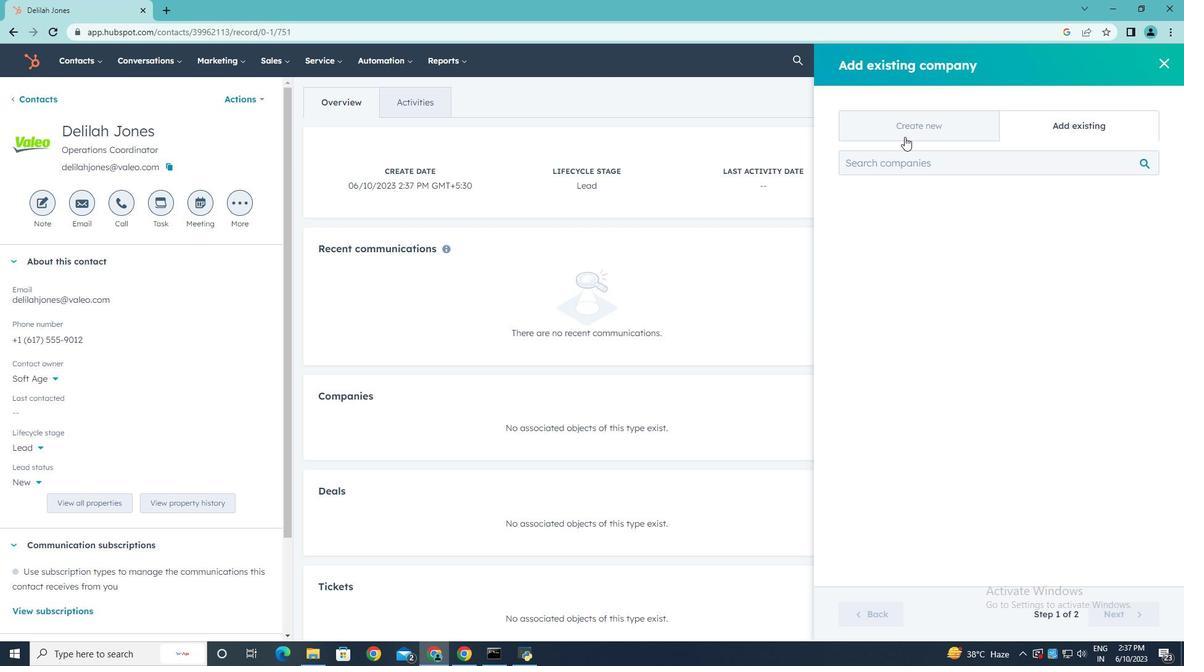 
Action: Mouse pressed left at (921, 126)
Screenshot: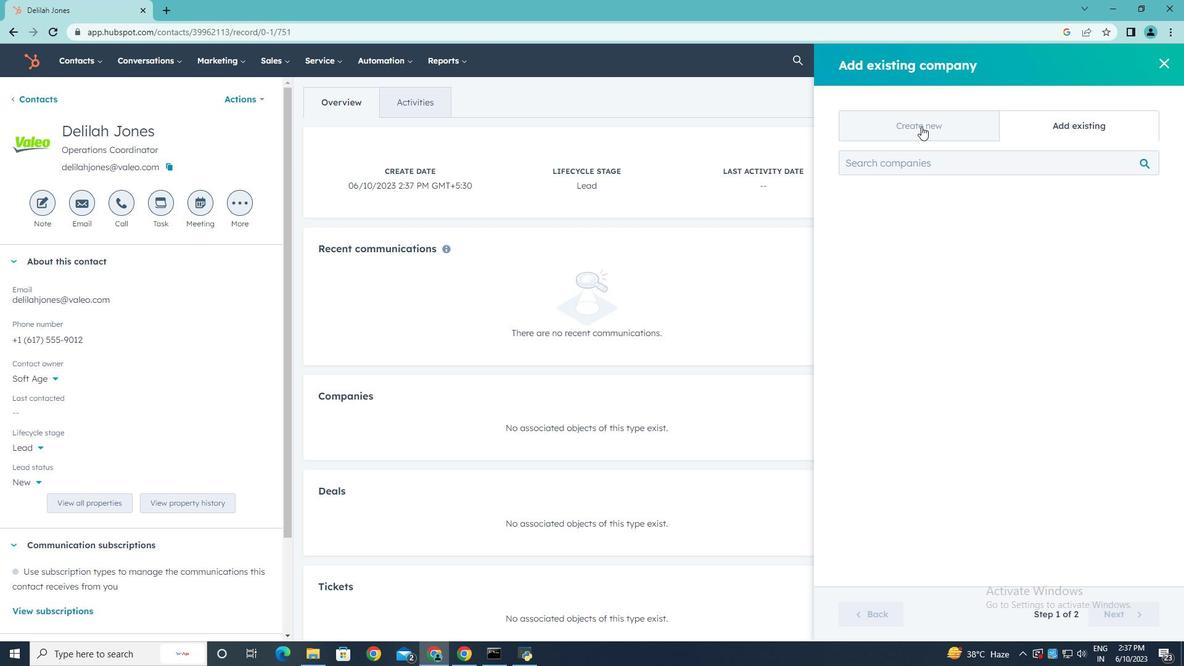 
Action: Mouse moved to (897, 199)
Screenshot: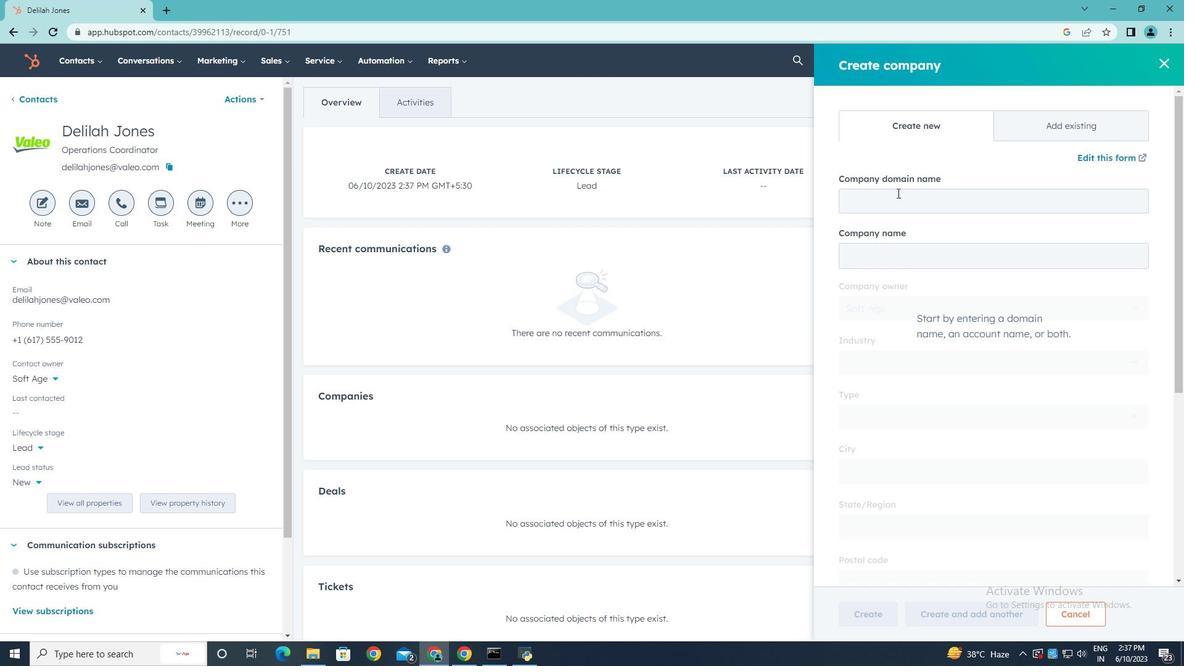 
Action: Mouse pressed left at (897, 199)
Screenshot: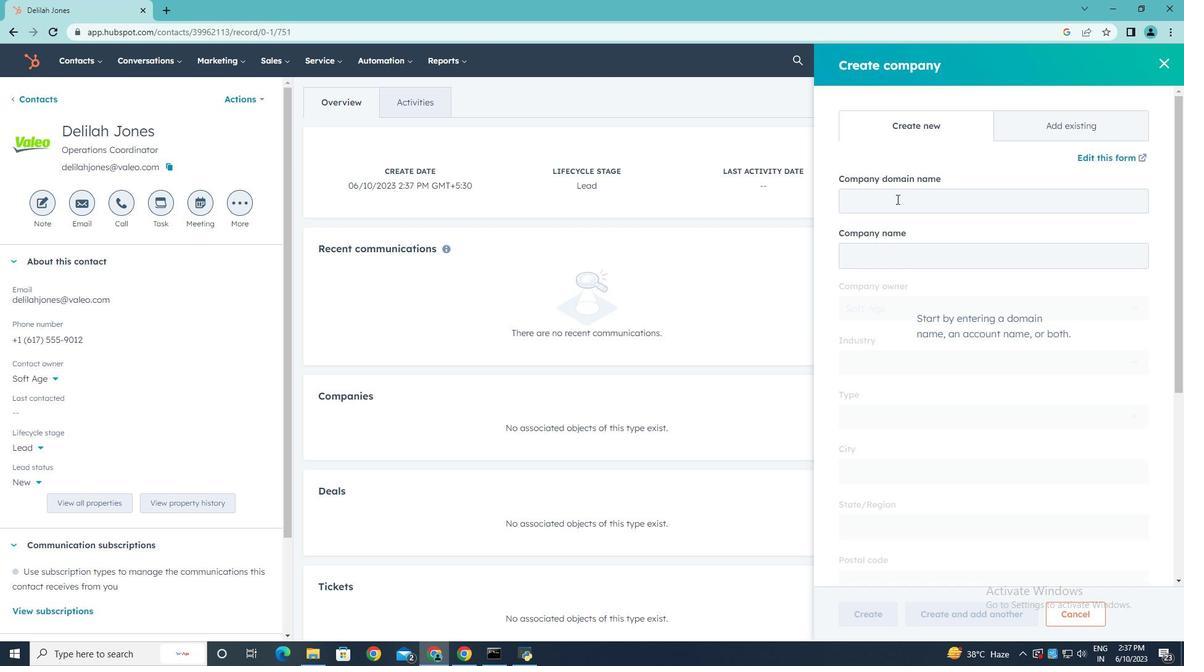 
Action: Key pressed wwww.fortum.in
Screenshot: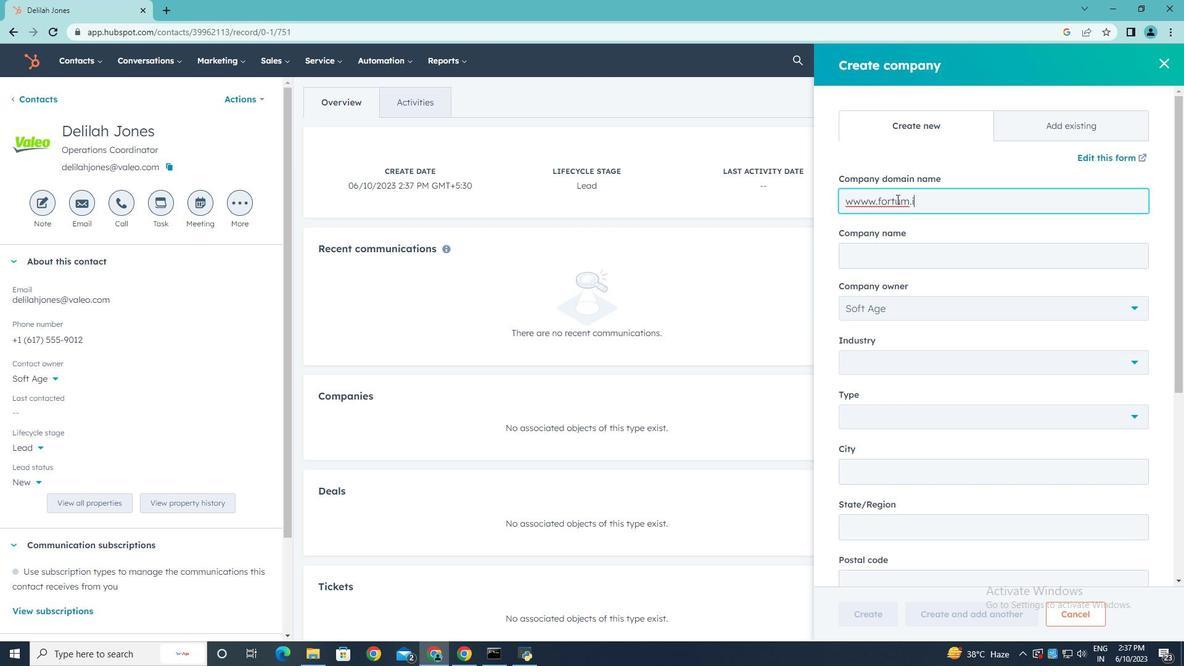 
Action: Mouse moved to (873, 200)
Screenshot: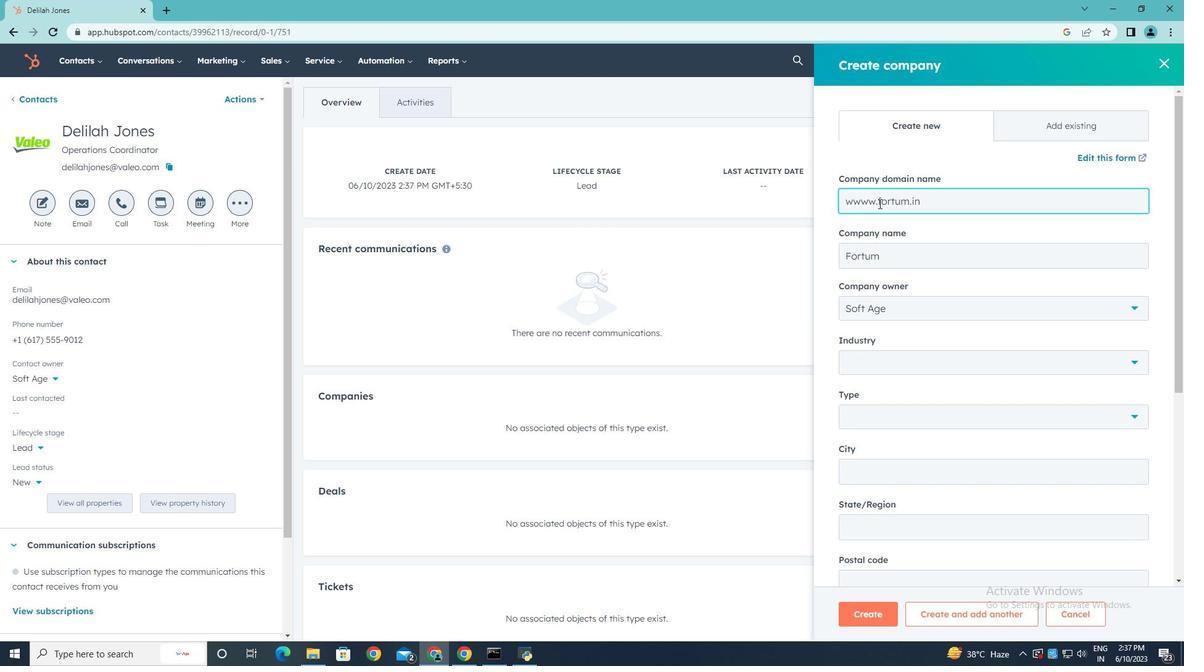 
Action: Mouse pressed left at (873, 200)
Screenshot: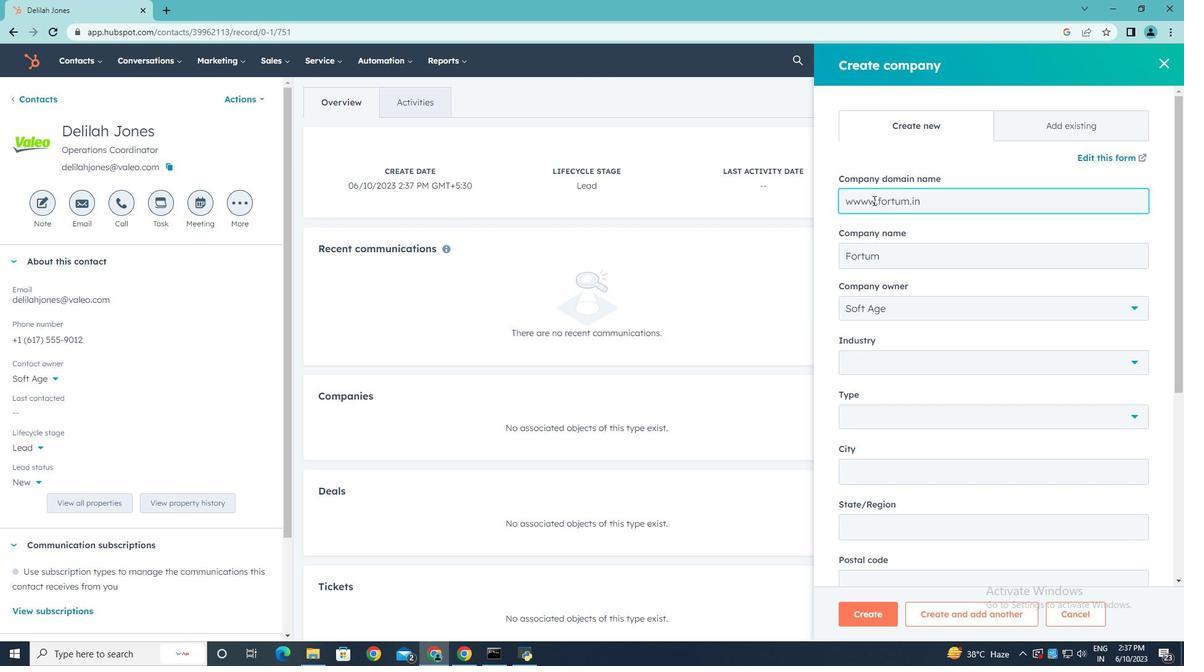 
Action: Mouse moved to (883, 206)
Screenshot: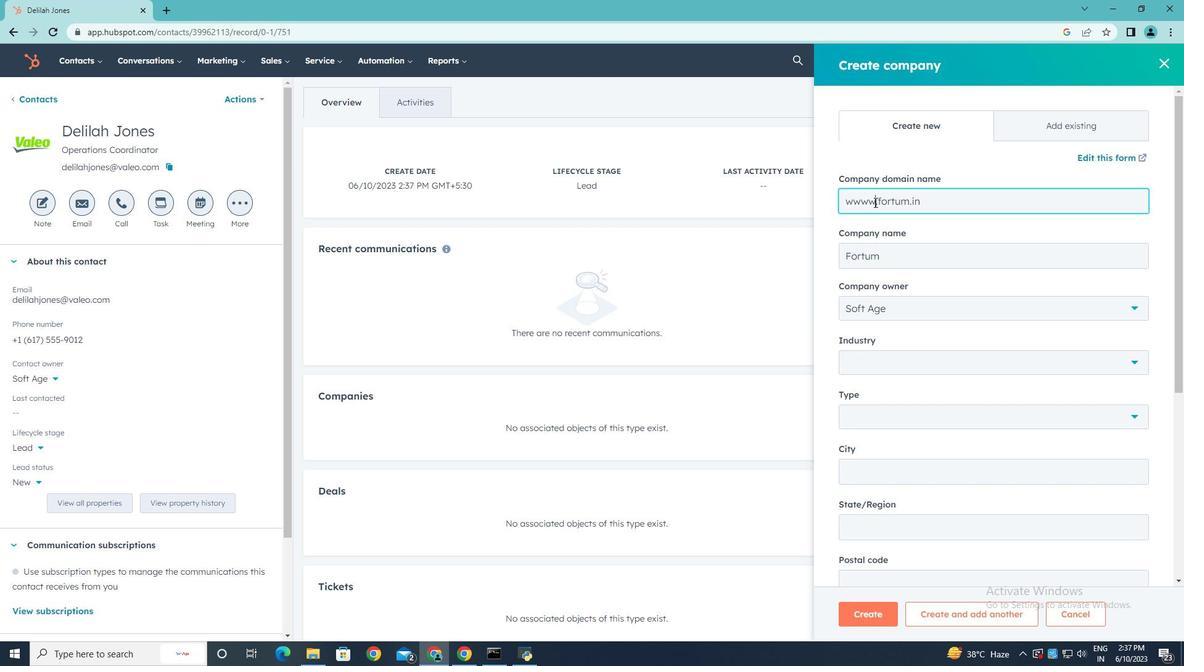 
Action: Key pressed <Key.backspace>
Screenshot: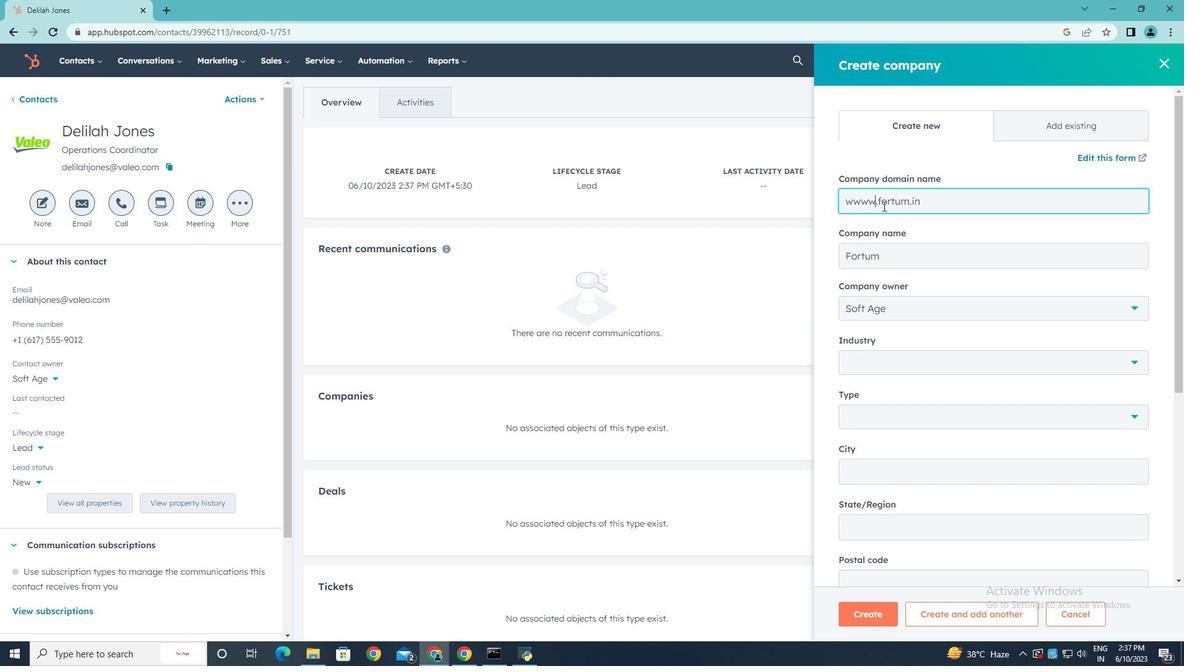 
Action: Mouse moved to (1137, 416)
Screenshot: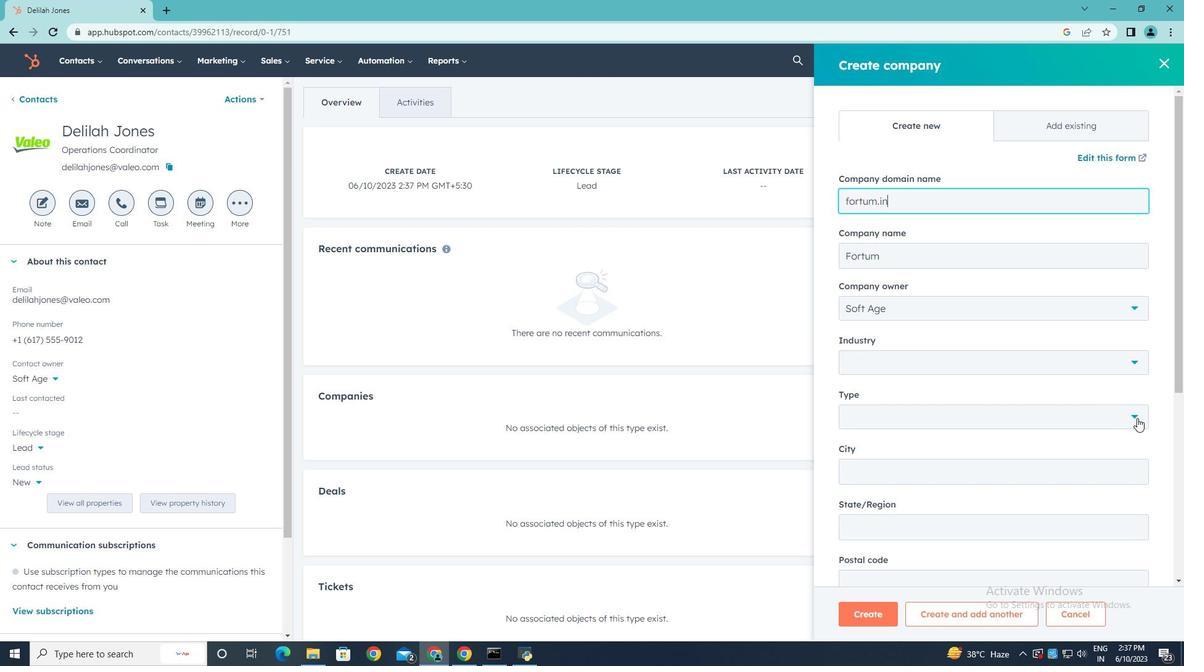
Action: Mouse pressed left at (1137, 416)
Screenshot: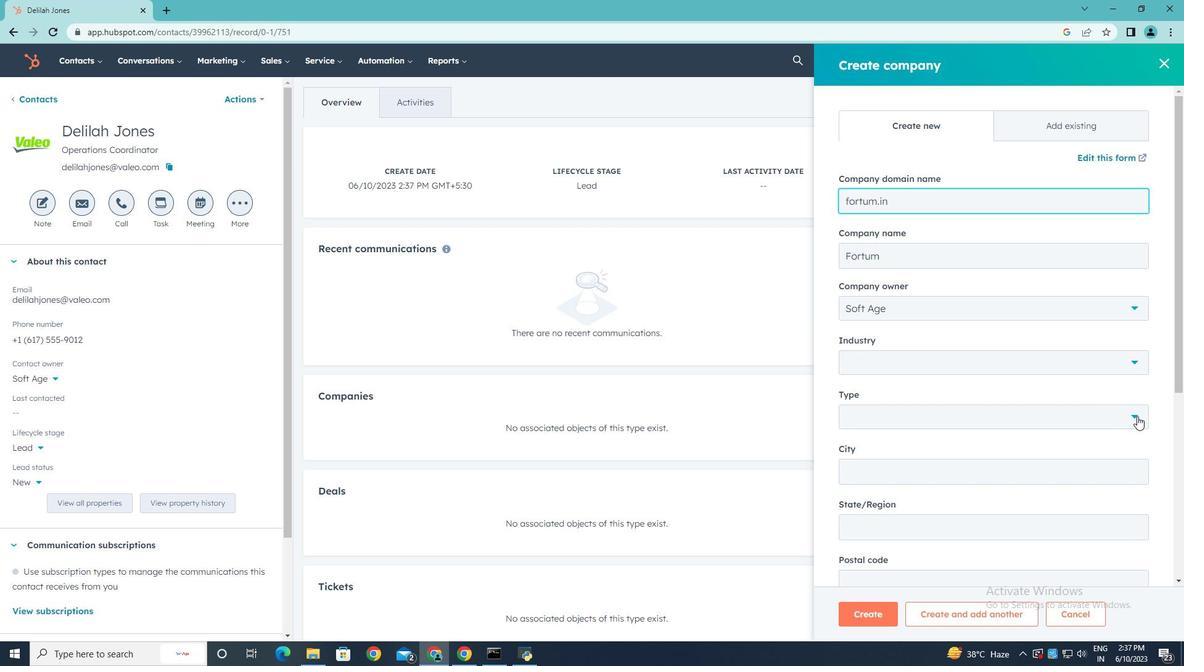 
Action: Mouse moved to (924, 481)
Screenshot: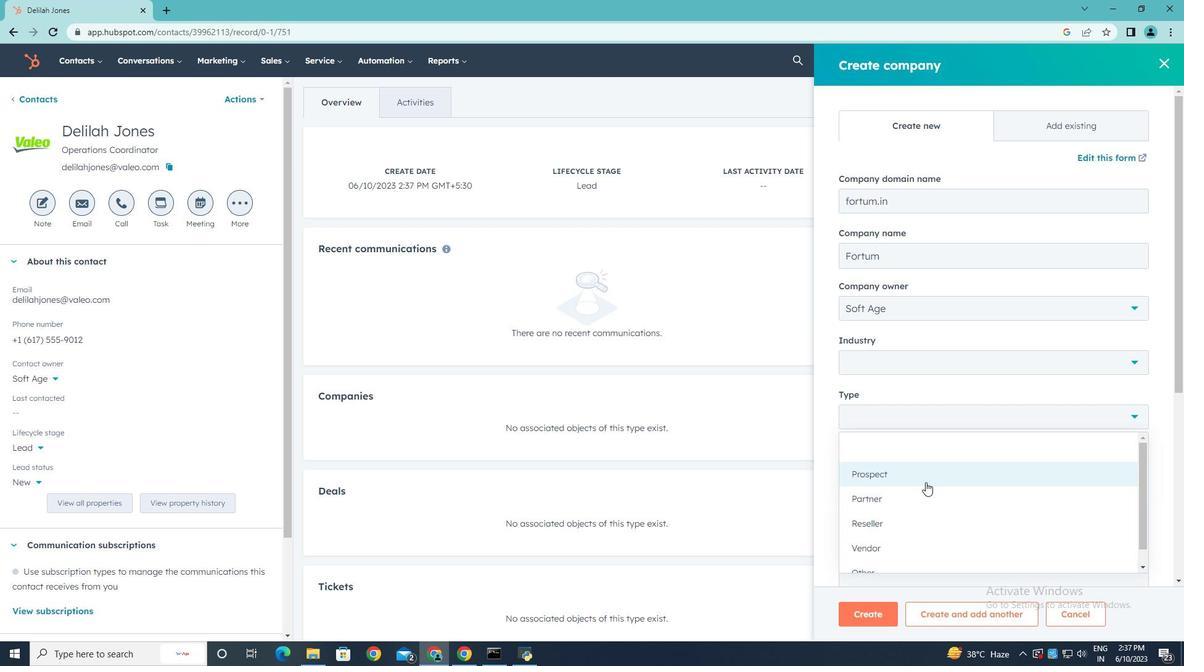 
Action: Mouse pressed left at (924, 481)
Screenshot: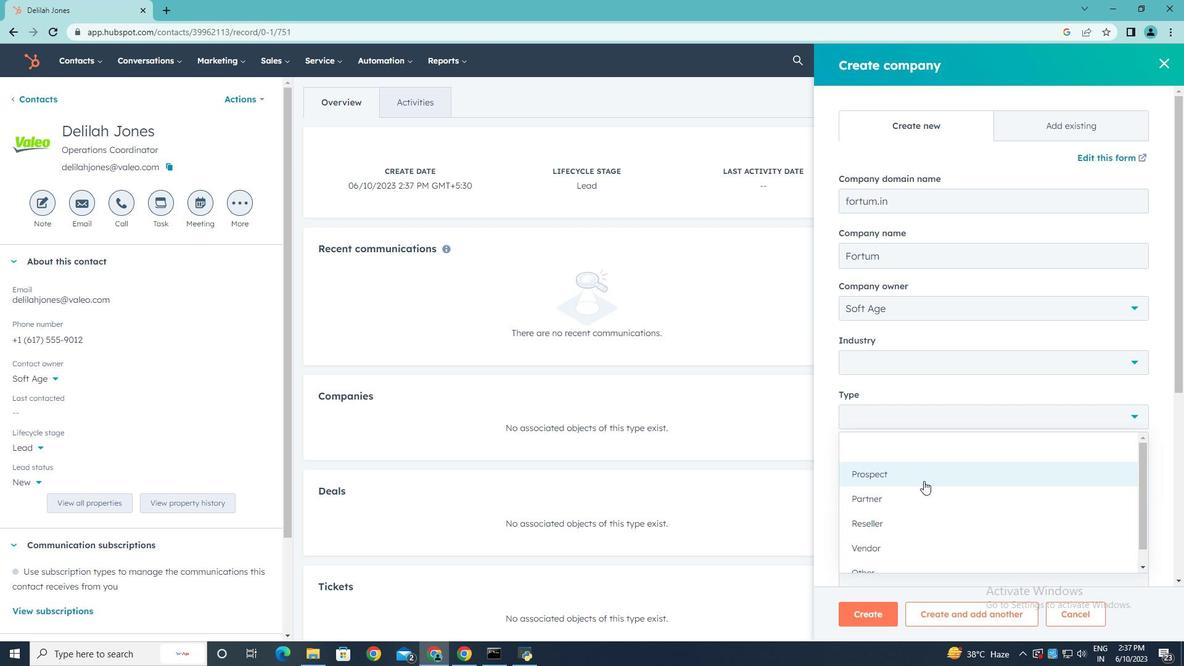 
Action: Mouse moved to (955, 418)
Screenshot: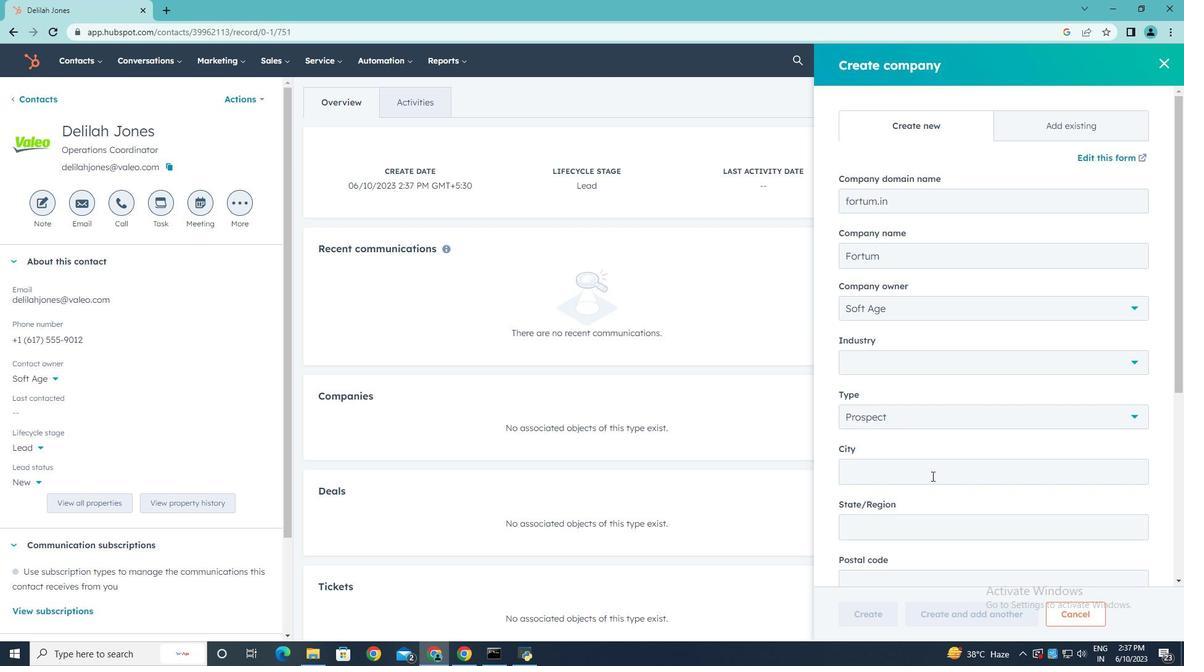 
Action: Mouse scrolled (955, 417) with delta (0, 0)
Screenshot: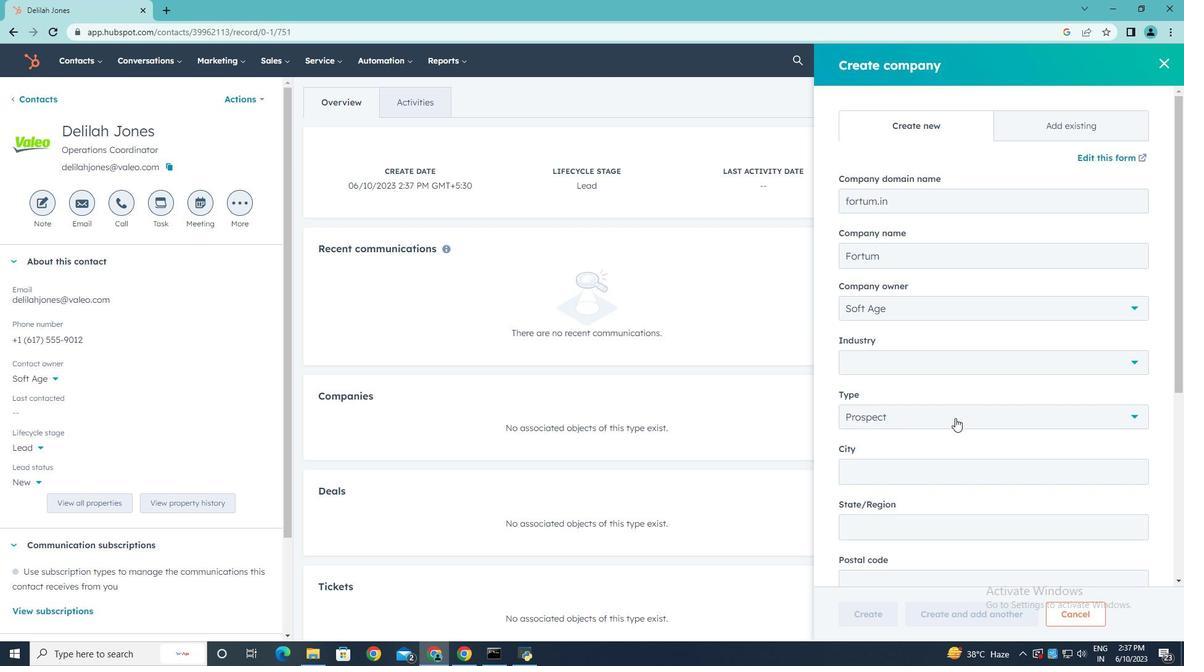 
Action: Mouse scrolled (955, 417) with delta (0, 0)
Screenshot: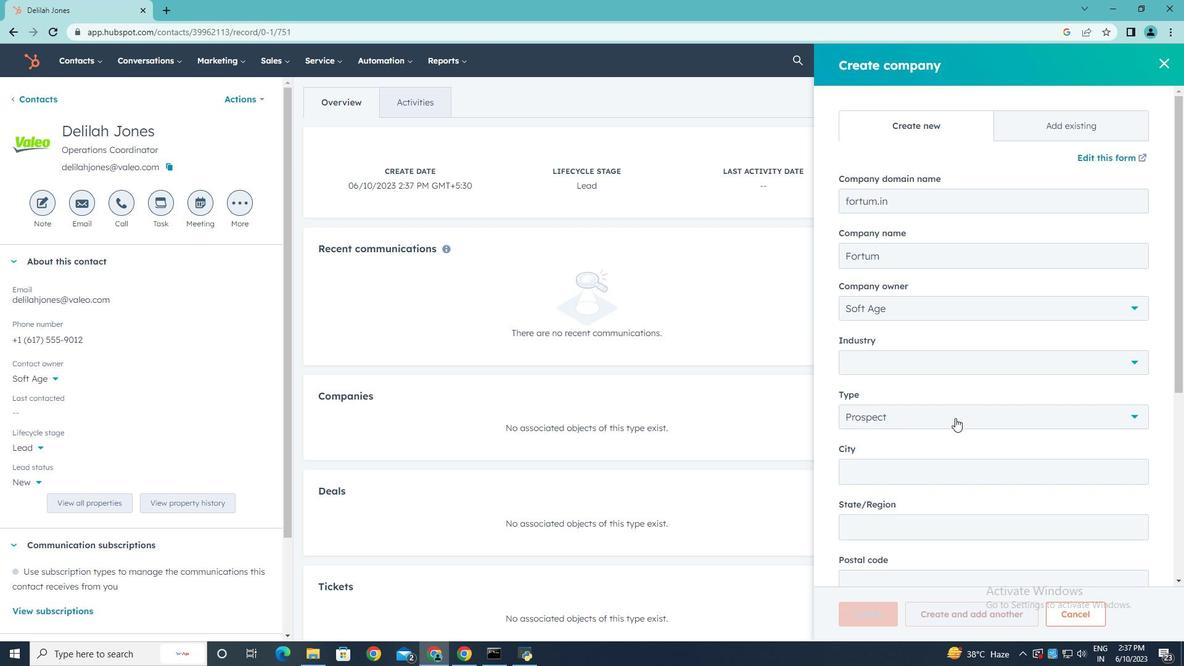 
Action: Mouse scrolled (955, 417) with delta (0, 0)
Screenshot: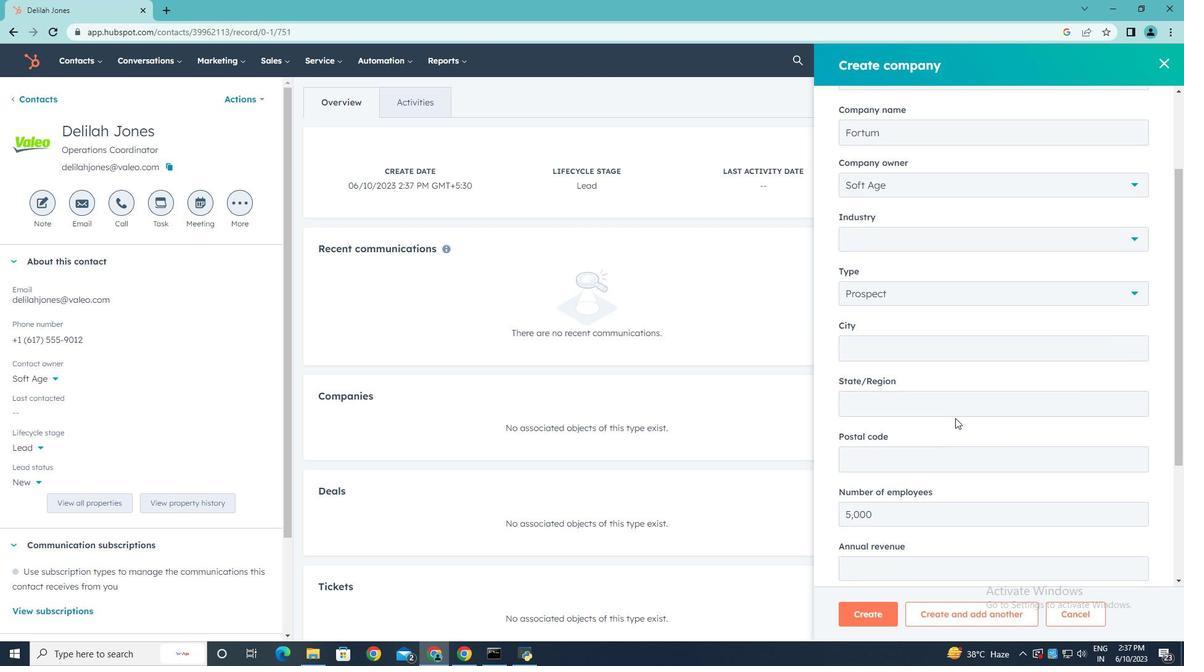 
Action: Mouse scrolled (955, 417) with delta (0, 0)
Screenshot: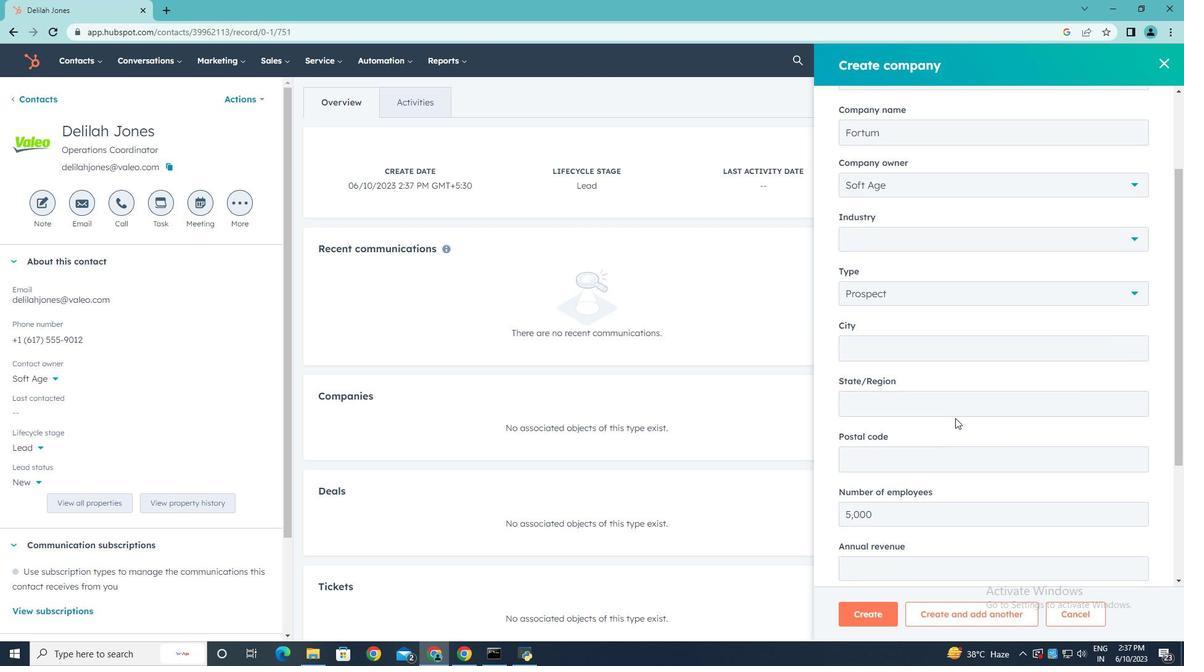 
Action: Mouse scrolled (955, 417) with delta (0, 0)
Screenshot: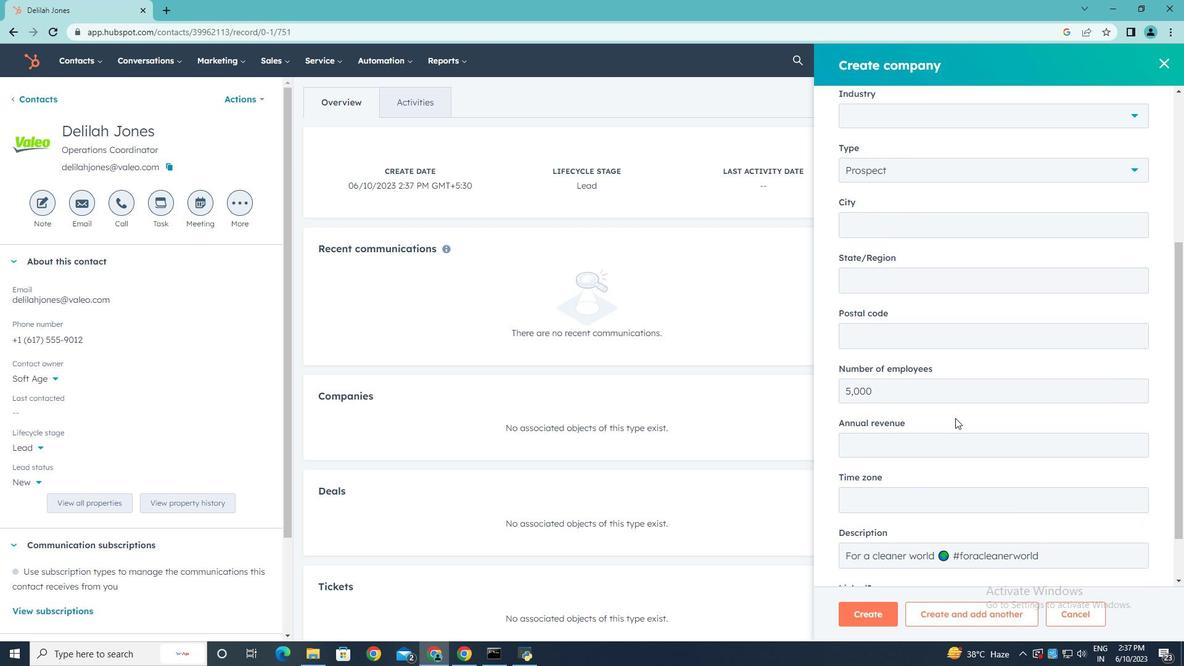 
Action: Mouse scrolled (955, 417) with delta (0, 0)
Screenshot: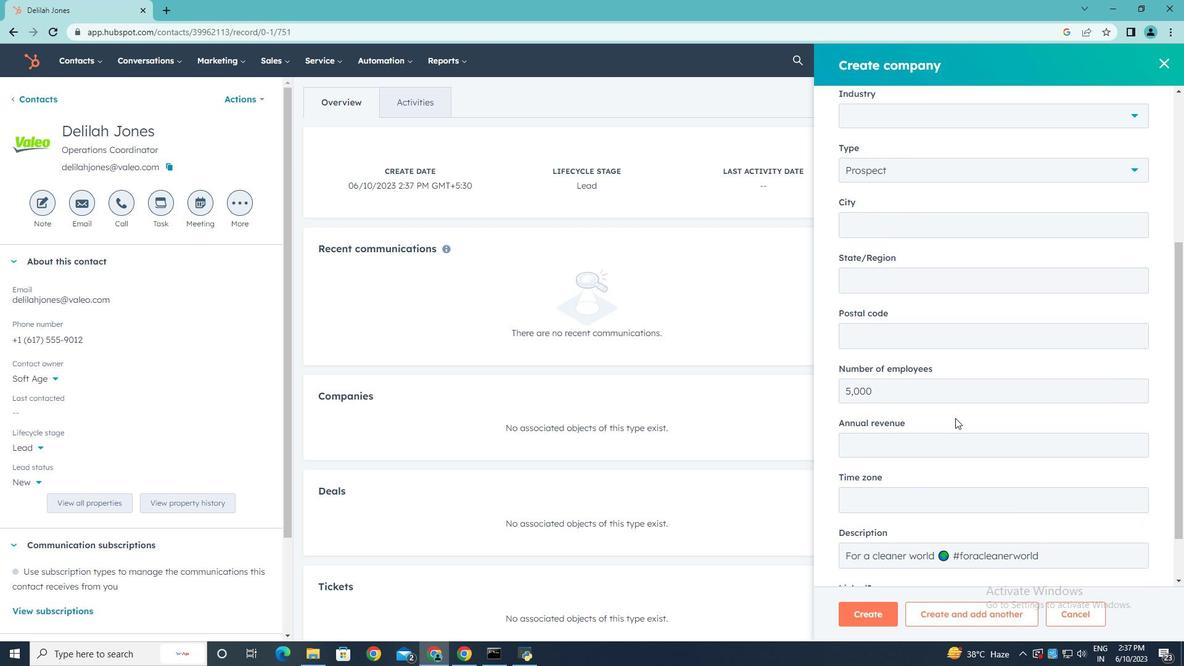 
Action: Mouse scrolled (955, 417) with delta (0, 0)
Screenshot: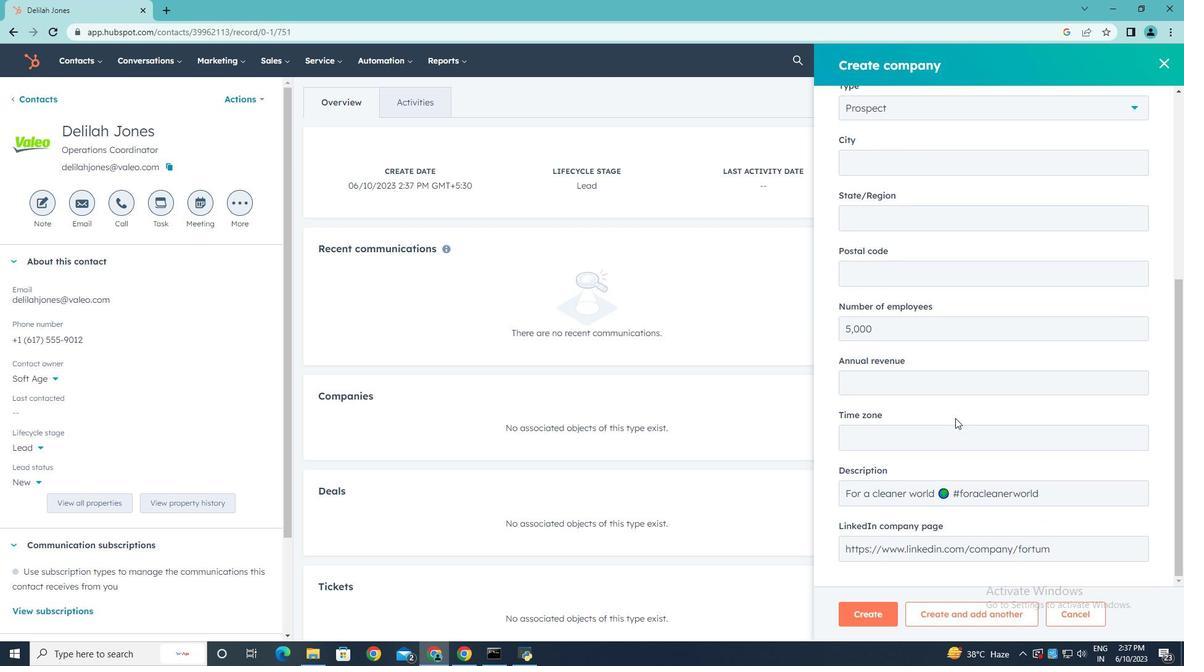 
Action: Mouse moved to (869, 609)
Screenshot: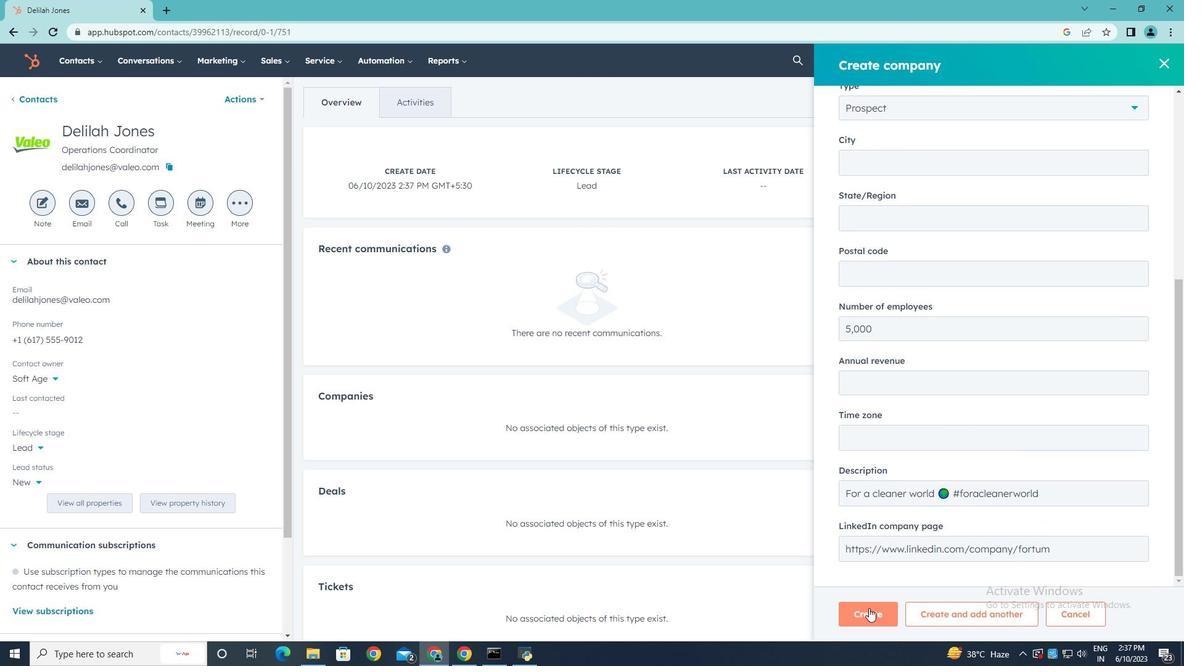 
Action: Mouse pressed left at (869, 609)
Screenshot: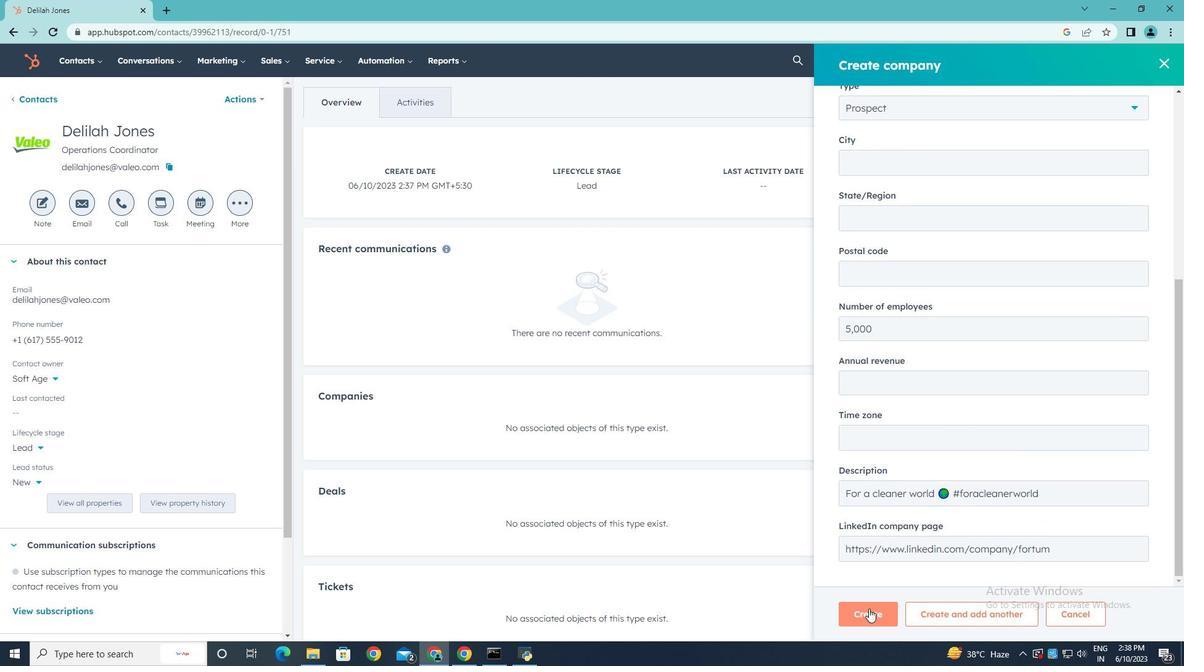 
Action: Mouse moved to (697, 229)
Screenshot: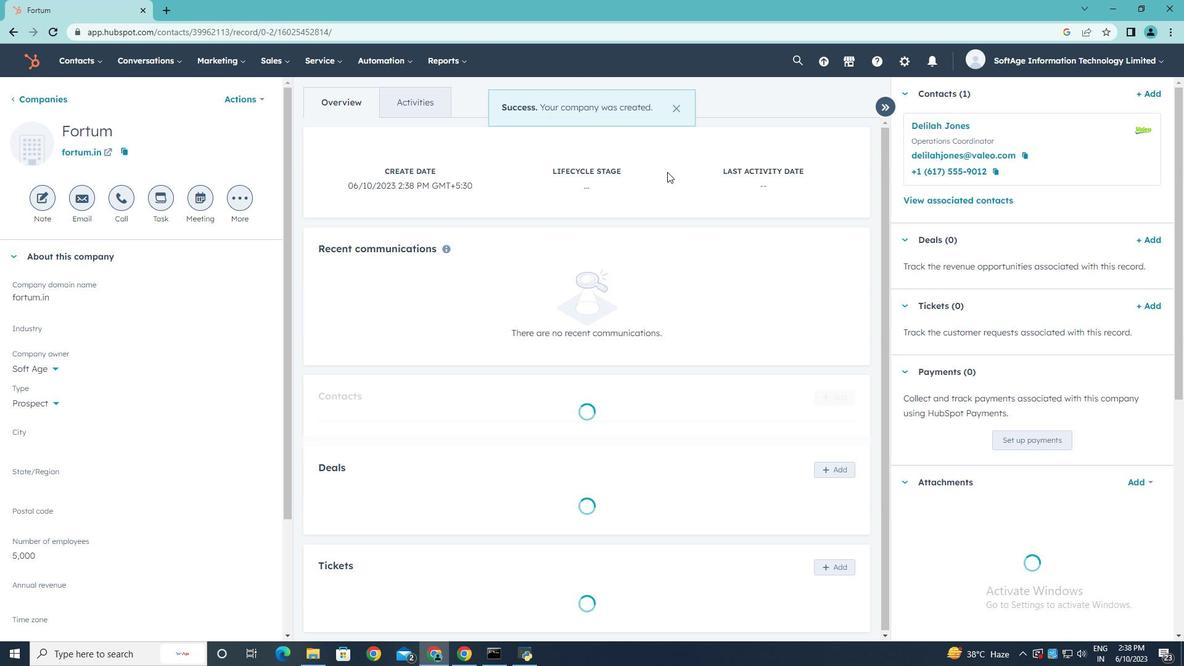 
